 Task: Find connections with filter location Karlstadt with filter topic #mentorshipwith filter profile language Spanish with filter current company Jubilant Ingrevia Limited with filter school United Institute Of Management with filter industry Education Administration Programs with filter service category Market Research with filter keywords title Skin Care Specialist
Action: Mouse moved to (504, 69)
Screenshot: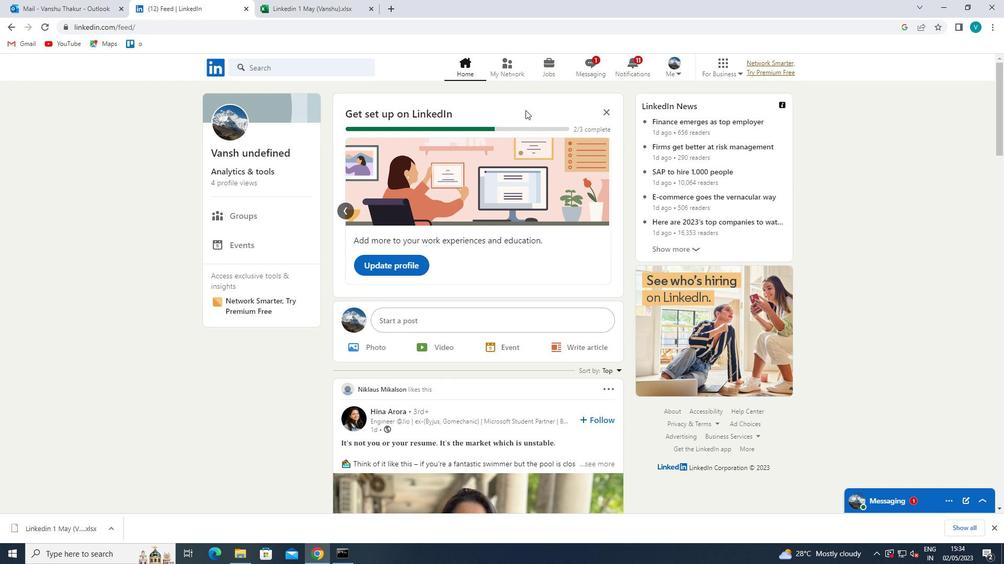 
Action: Mouse pressed left at (504, 69)
Screenshot: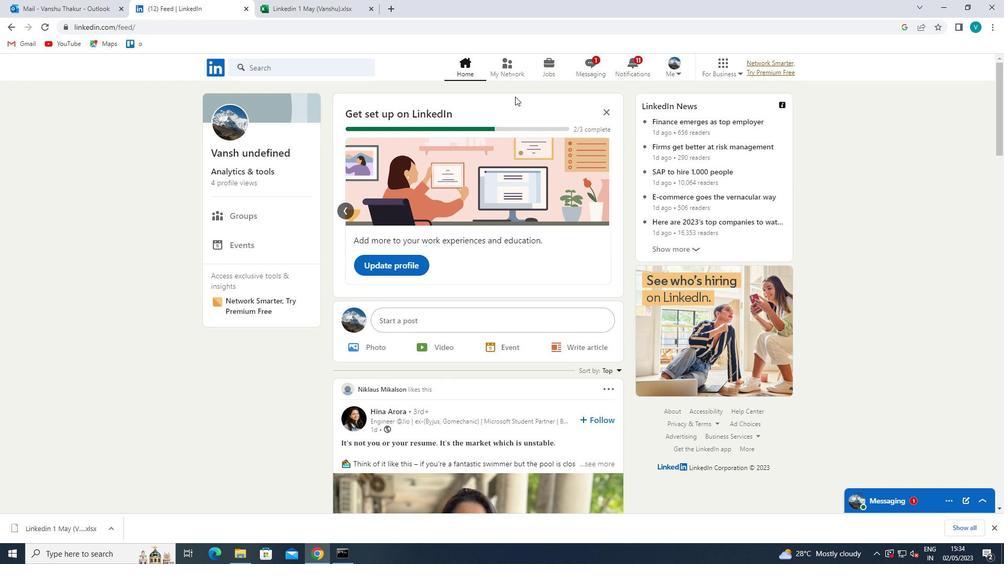 
Action: Mouse moved to (288, 128)
Screenshot: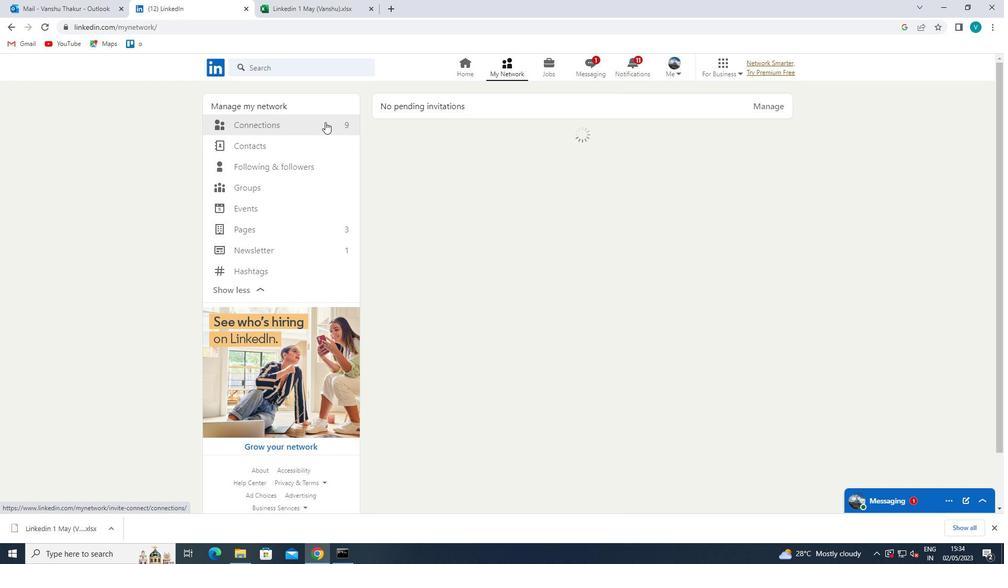 
Action: Mouse pressed left at (288, 128)
Screenshot: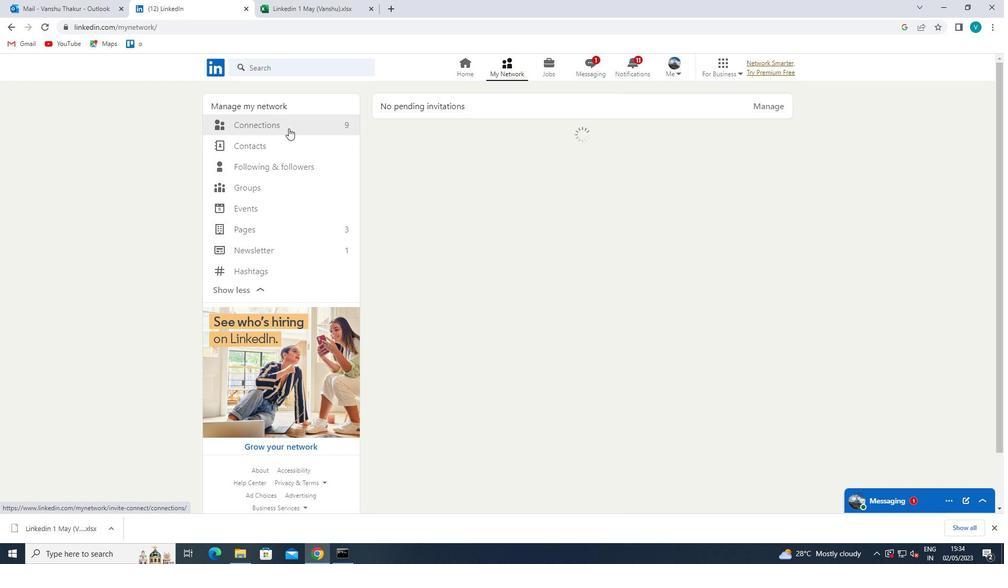 
Action: Mouse moved to (563, 123)
Screenshot: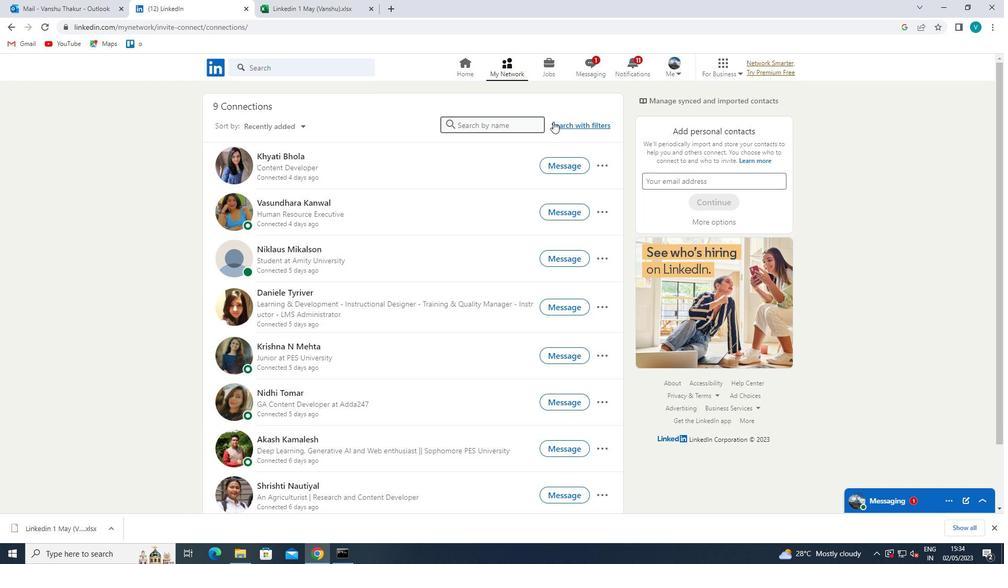 
Action: Mouse pressed left at (563, 123)
Screenshot: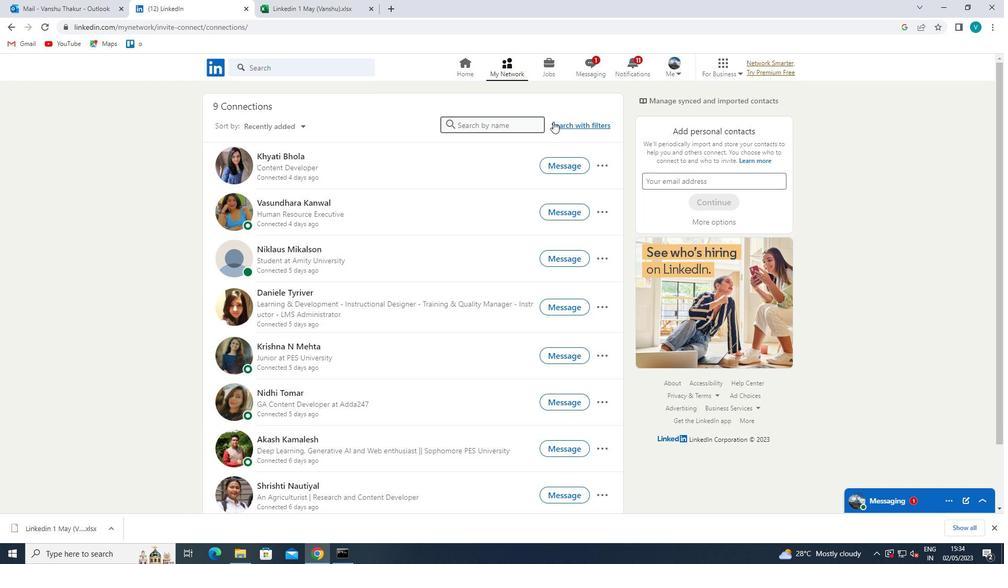 
Action: Mouse moved to (501, 99)
Screenshot: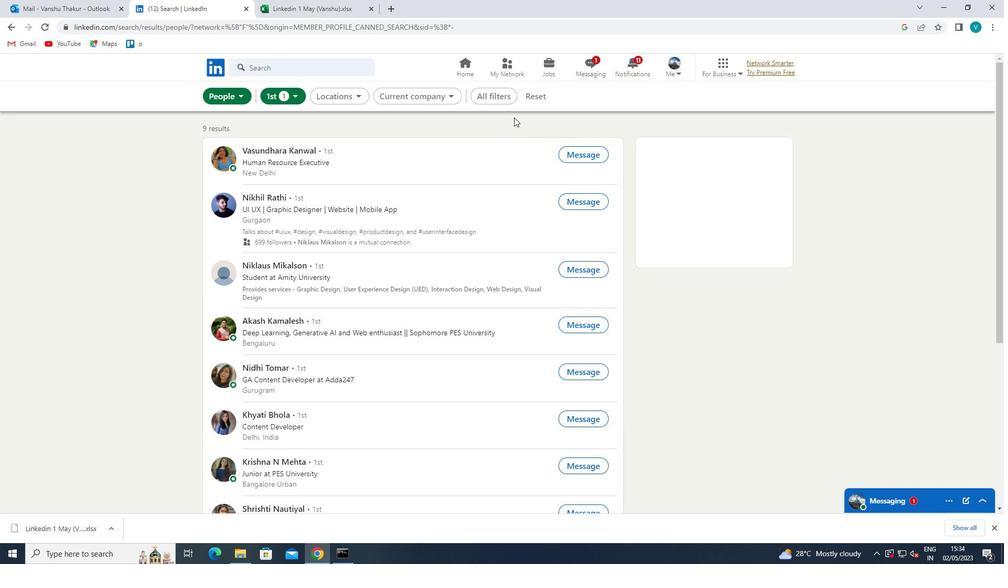 
Action: Mouse pressed left at (501, 99)
Screenshot: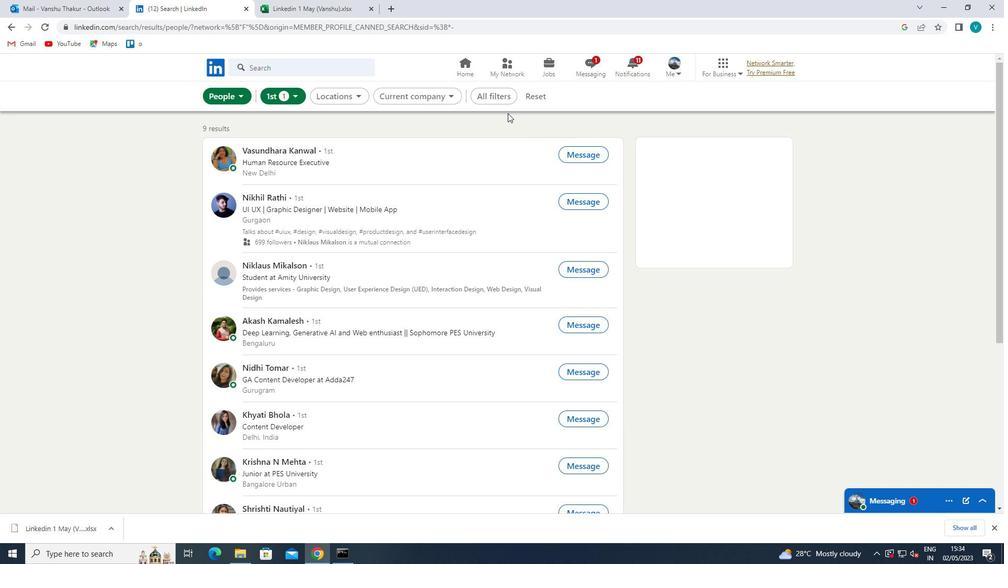 
Action: Mouse moved to (854, 242)
Screenshot: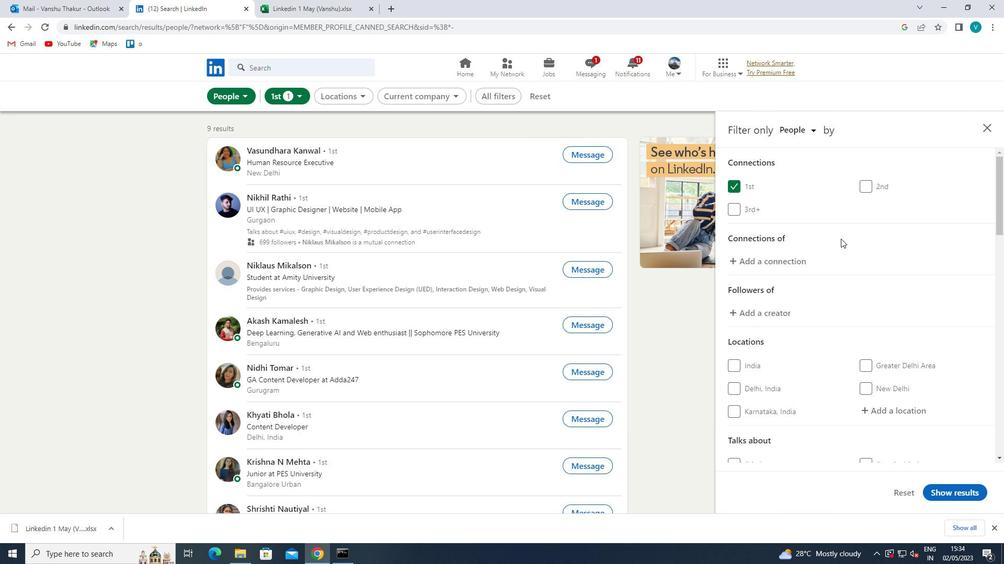 
Action: Mouse scrolled (854, 242) with delta (0, 0)
Screenshot: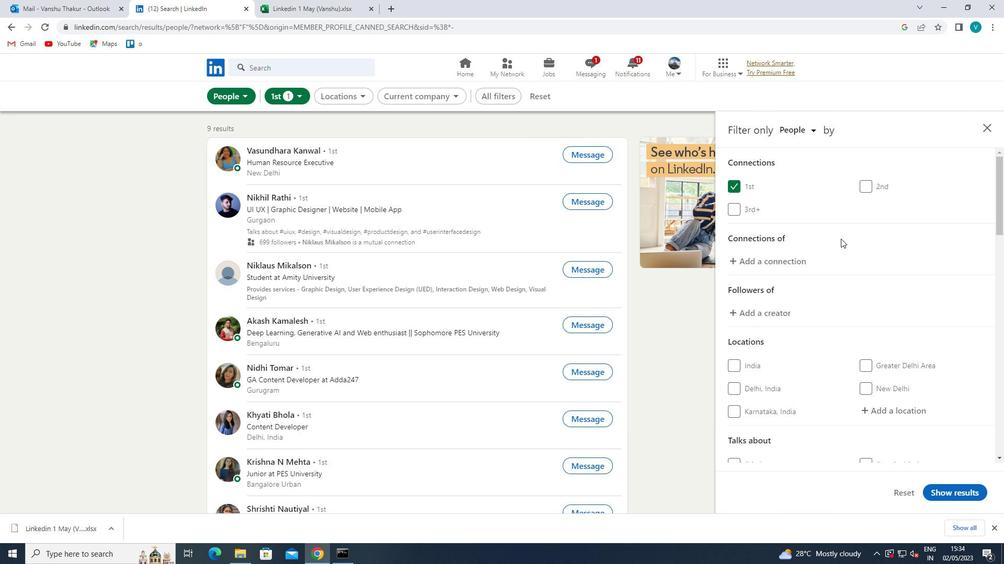 
Action: Mouse moved to (855, 243)
Screenshot: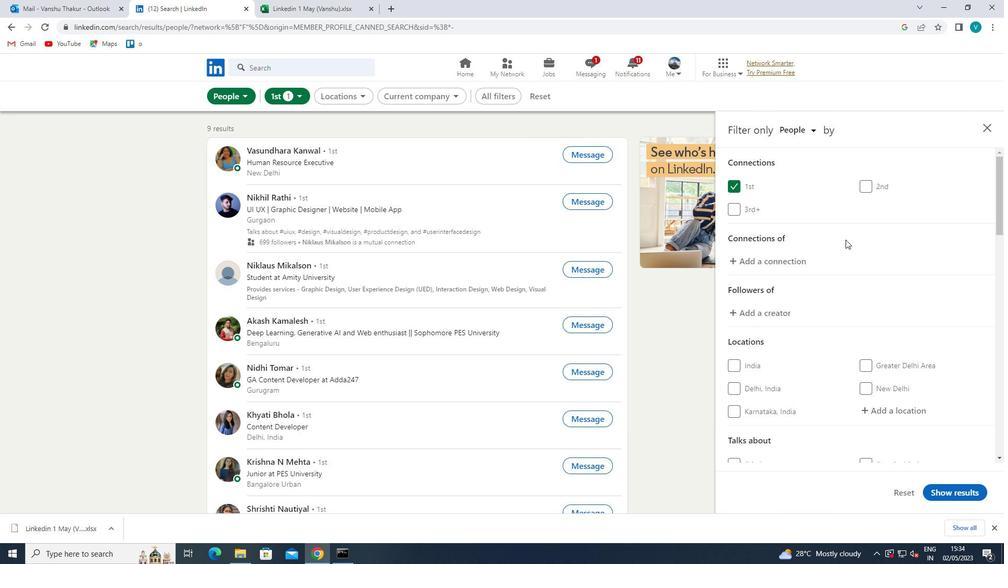 
Action: Mouse scrolled (855, 242) with delta (0, 0)
Screenshot: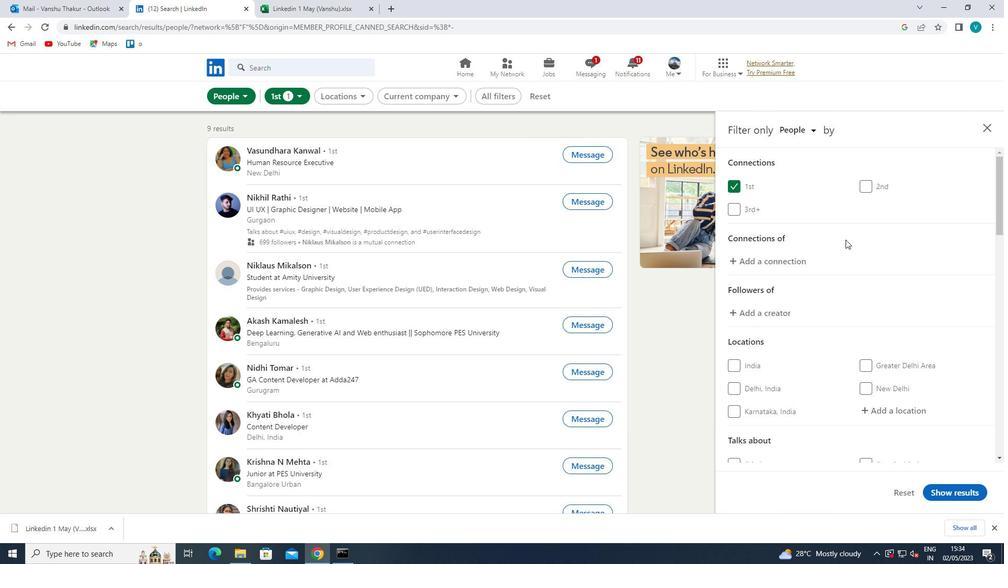 
Action: Mouse moved to (889, 309)
Screenshot: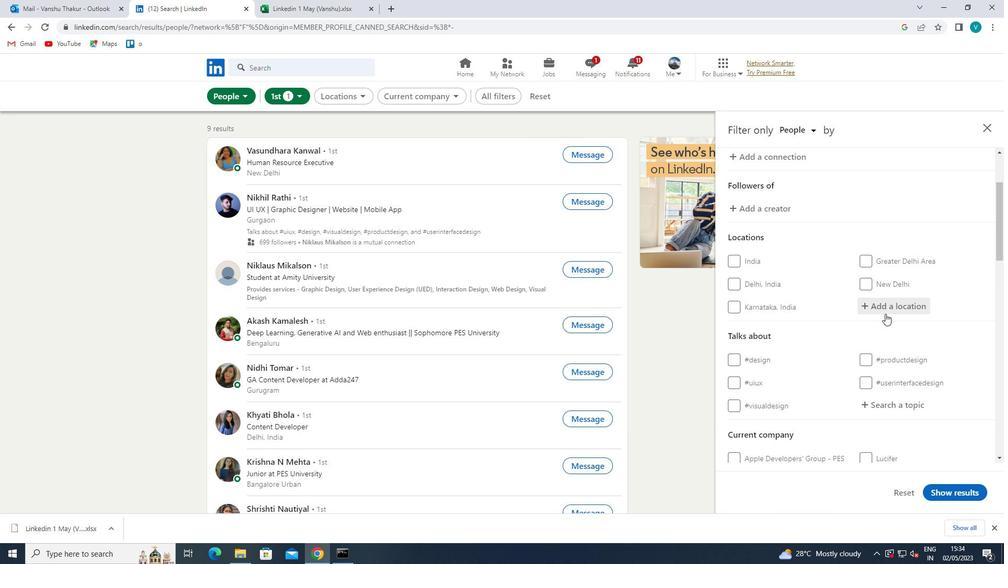 
Action: Mouse pressed left at (889, 309)
Screenshot: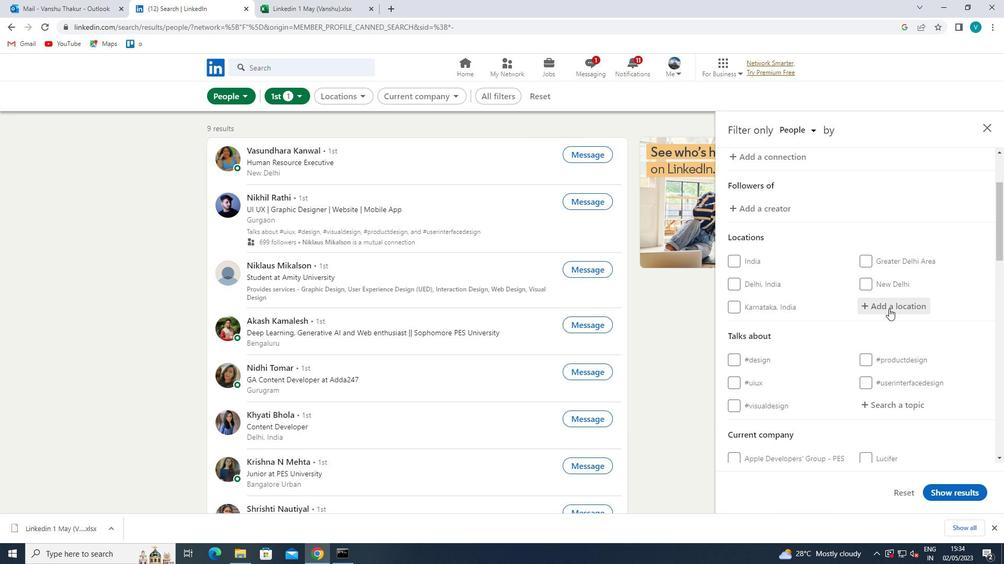 
Action: Mouse moved to (687, 249)
Screenshot: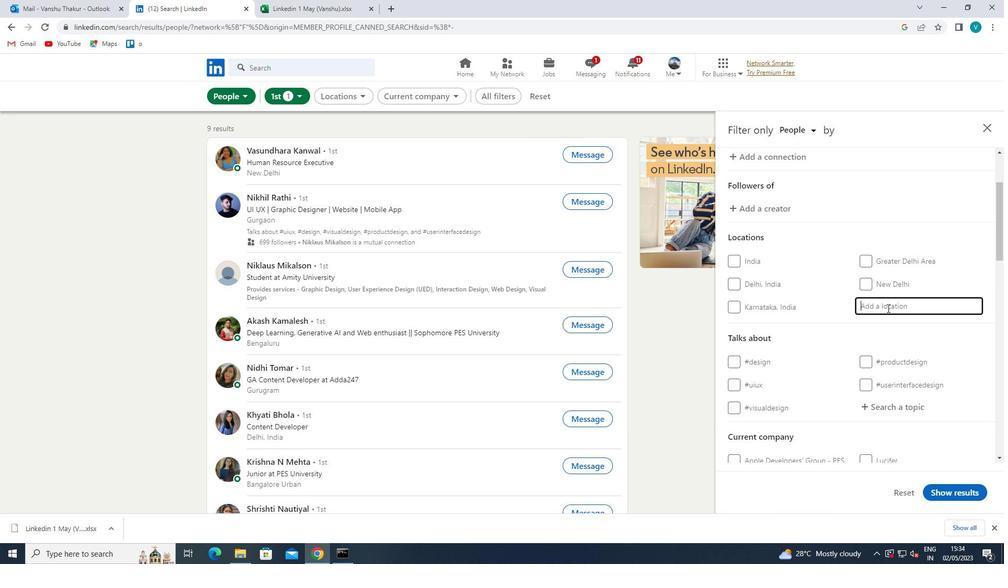 
Action: Key pressed <Key.shift>KARLSTADT
Screenshot: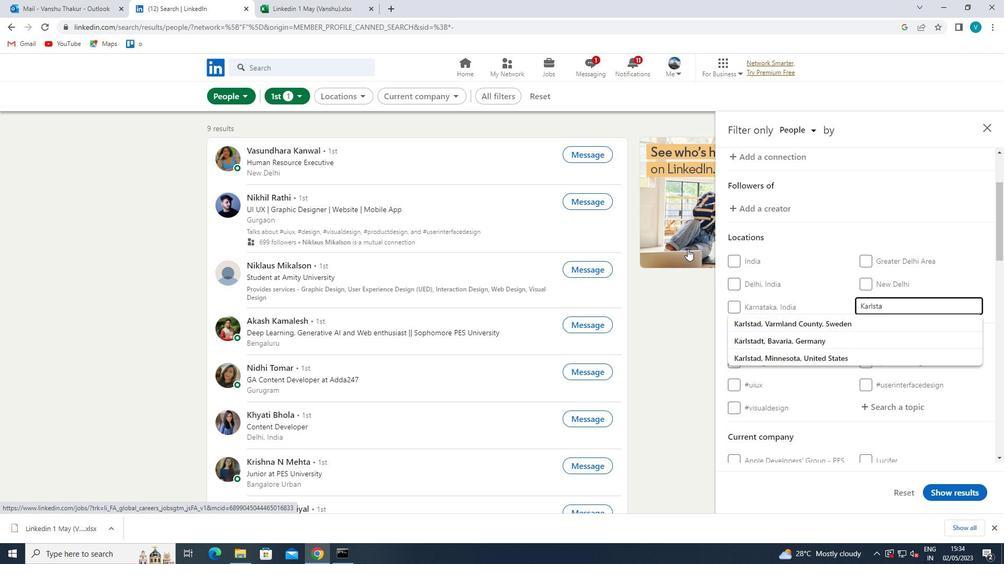 
Action: Mouse moved to (775, 316)
Screenshot: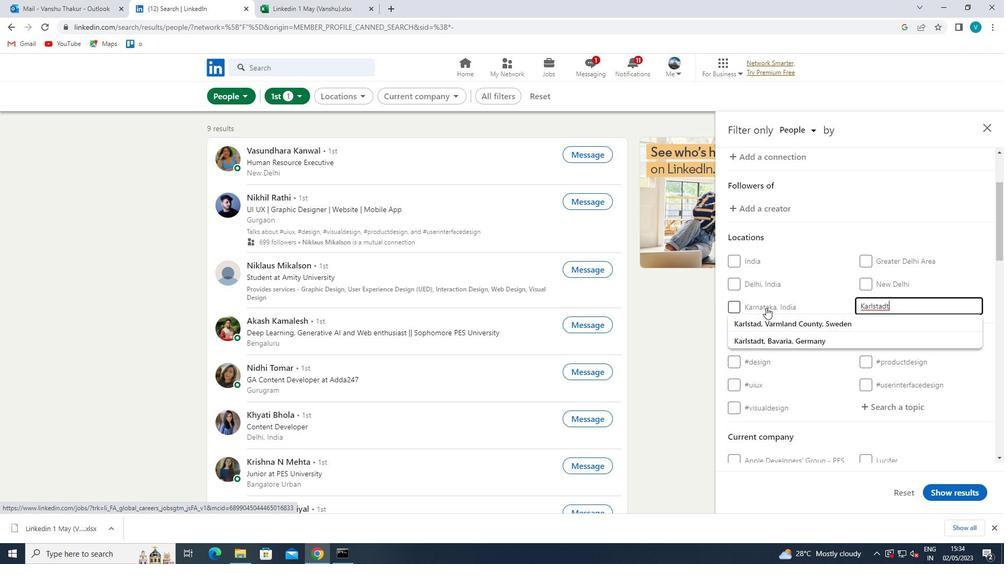 
Action: Mouse pressed left at (775, 316)
Screenshot: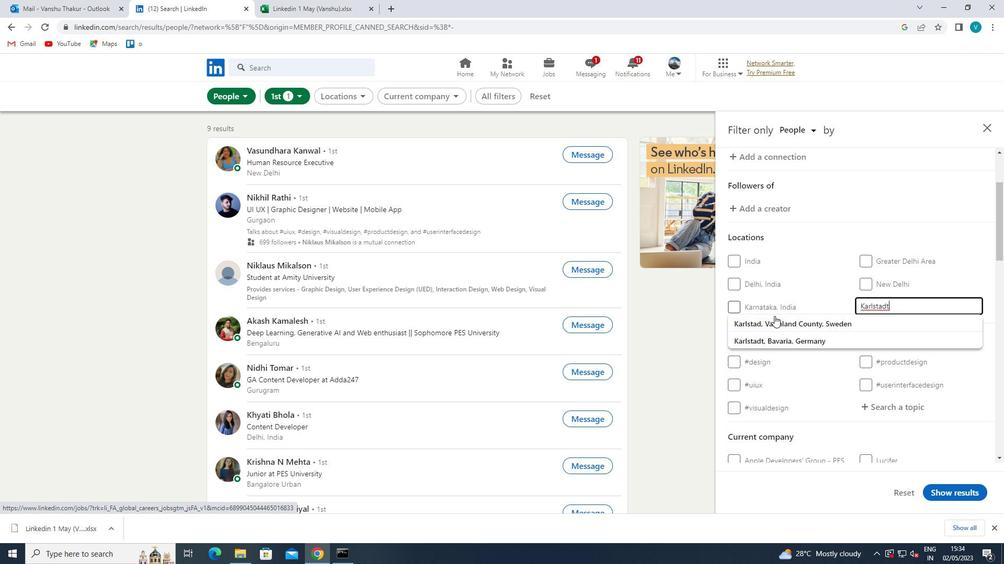 
Action: Mouse moved to (780, 320)
Screenshot: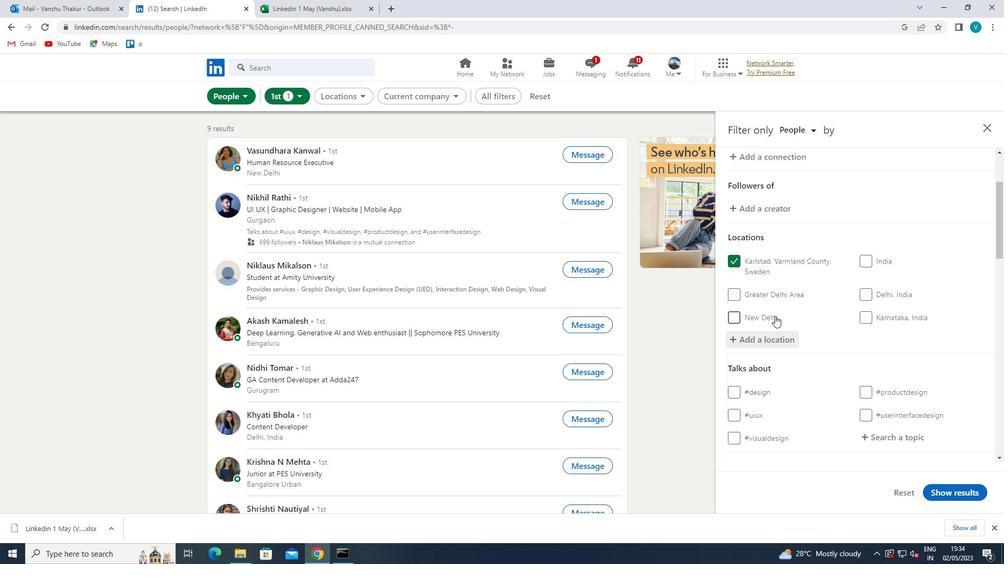 
Action: Mouse scrolled (780, 319) with delta (0, 0)
Screenshot: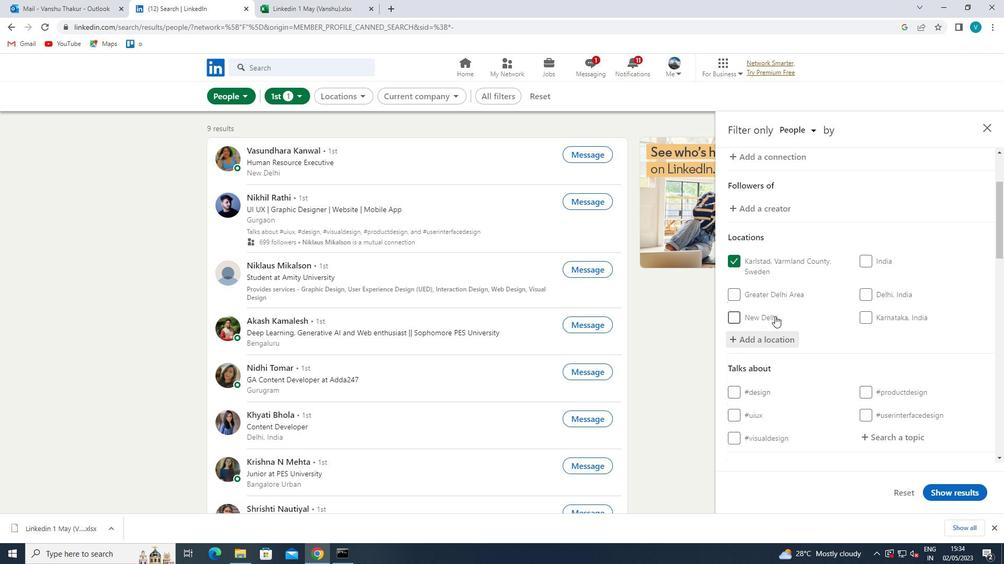 
Action: Mouse moved to (783, 322)
Screenshot: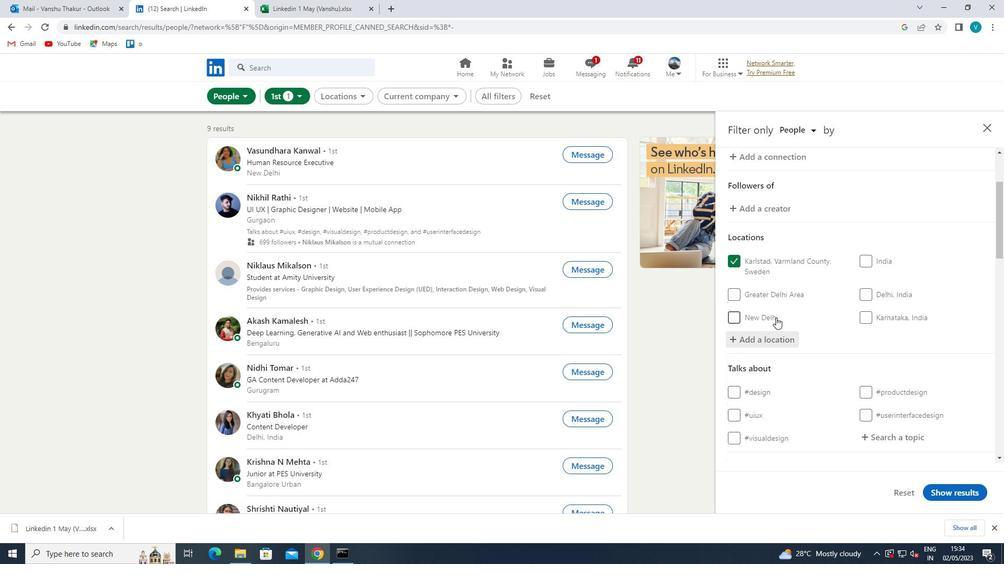 
Action: Mouse scrolled (783, 321) with delta (0, 0)
Screenshot: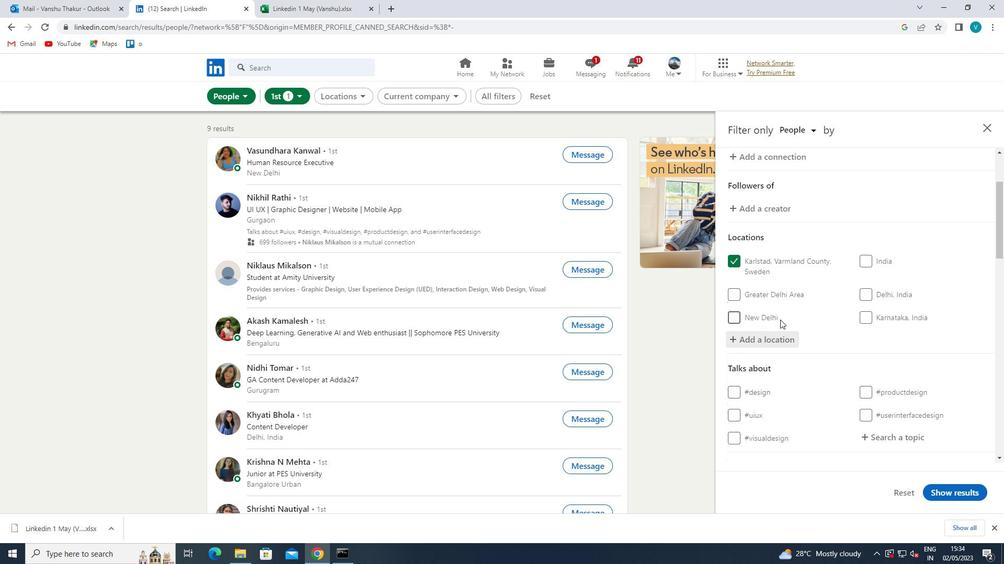 
Action: Mouse moved to (891, 336)
Screenshot: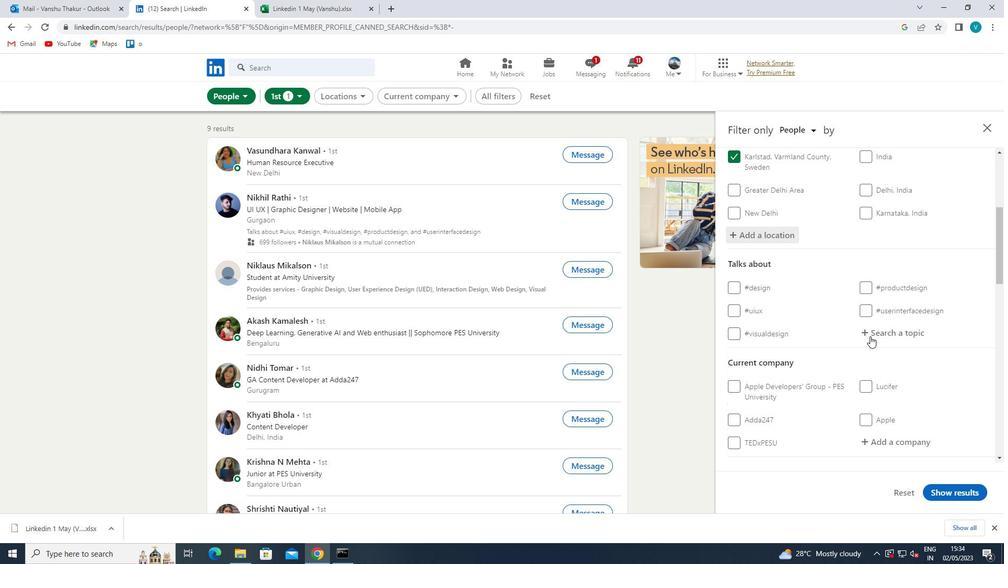 
Action: Mouse pressed left at (891, 336)
Screenshot: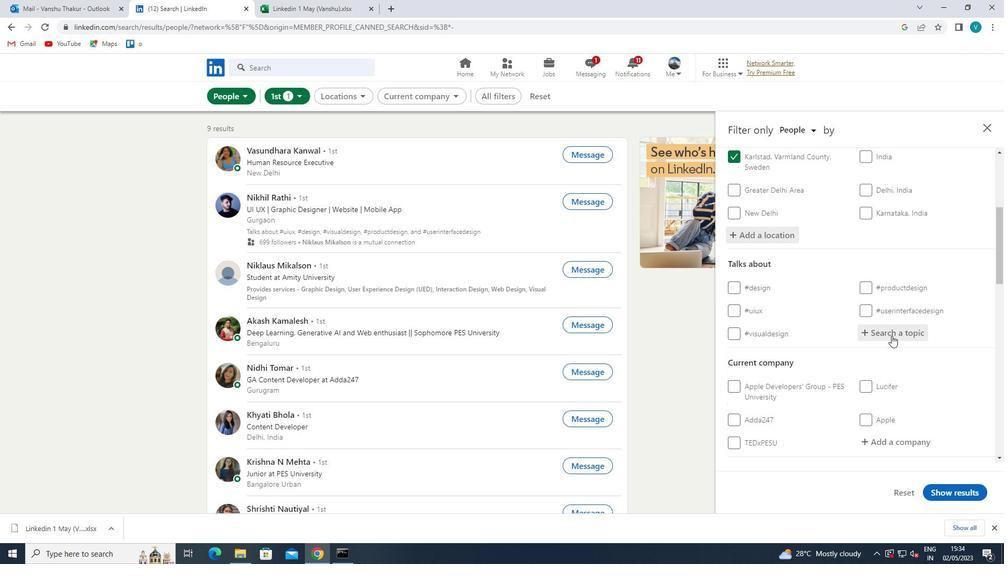 
Action: Mouse moved to (764, 263)
Screenshot: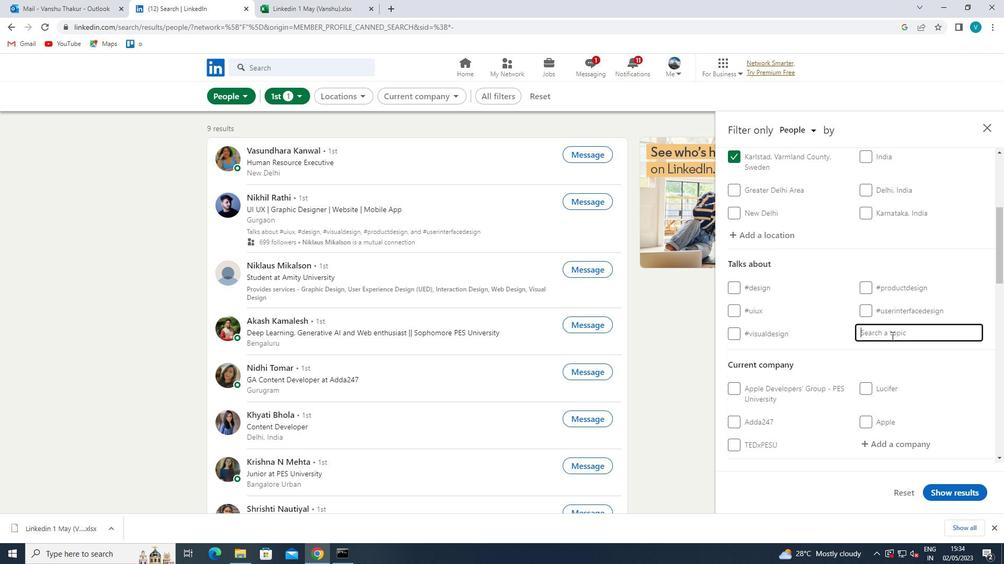
Action: Key pressed MENTOR
Screenshot: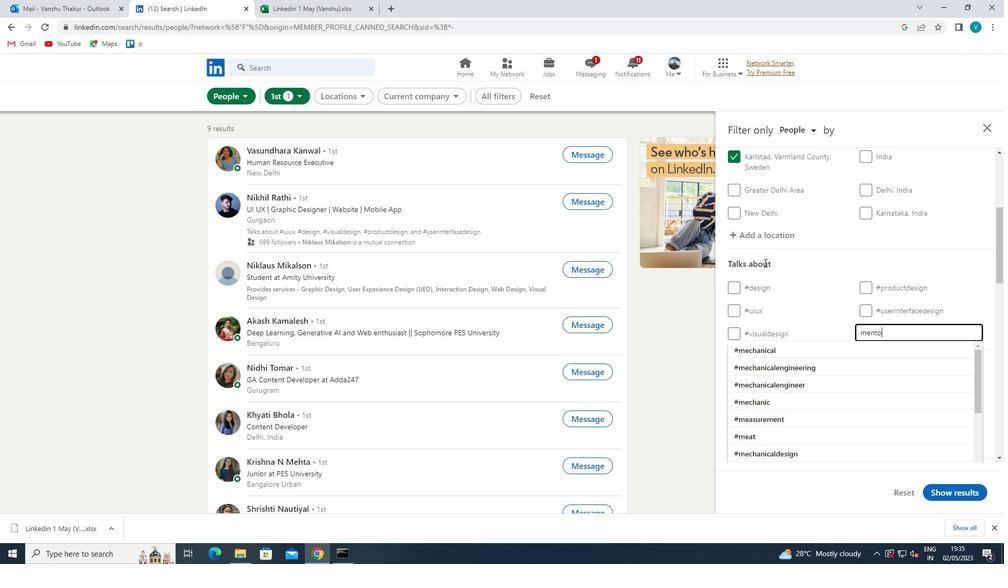 
Action: Mouse moved to (801, 366)
Screenshot: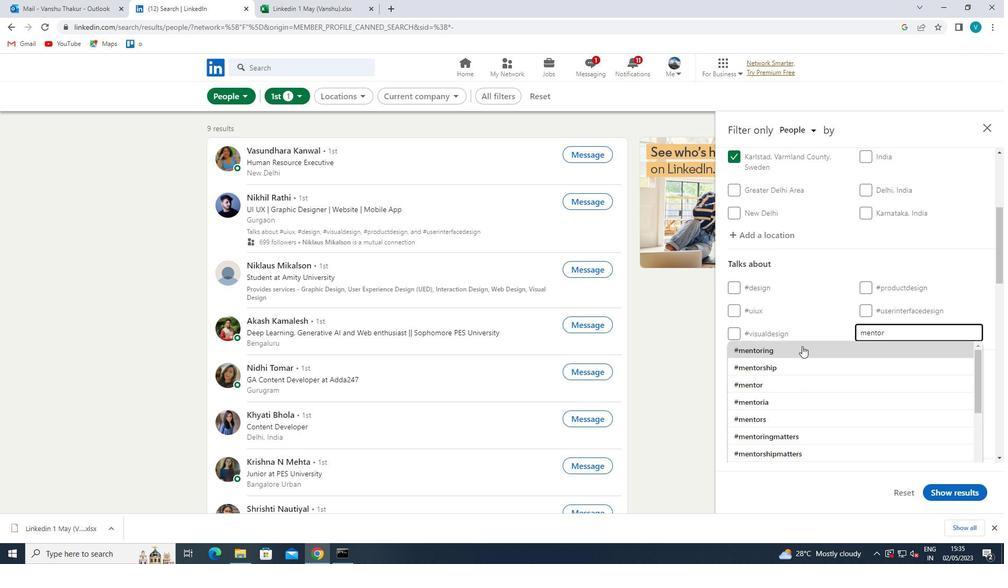 
Action: Mouse pressed left at (801, 366)
Screenshot: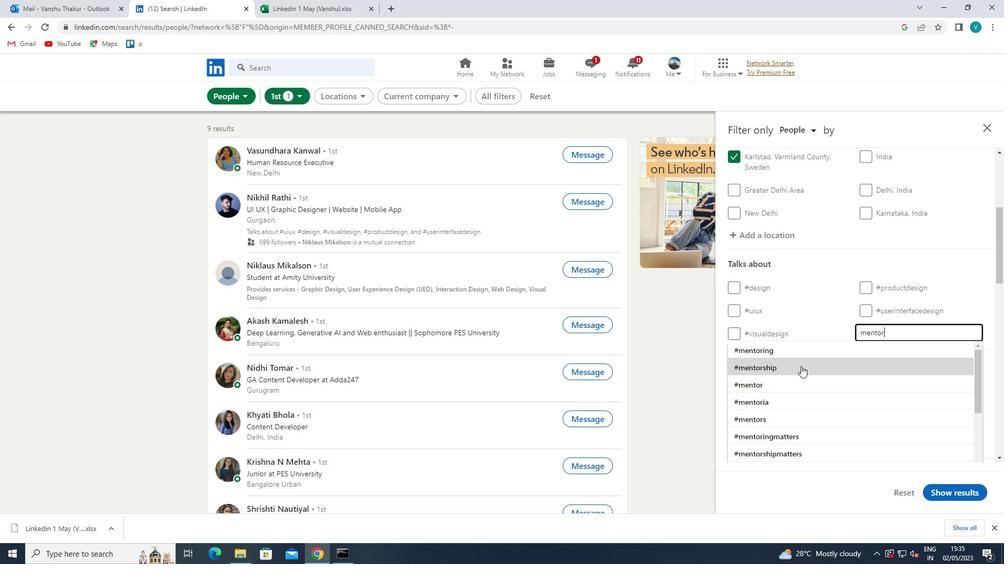 
Action: Mouse moved to (845, 342)
Screenshot: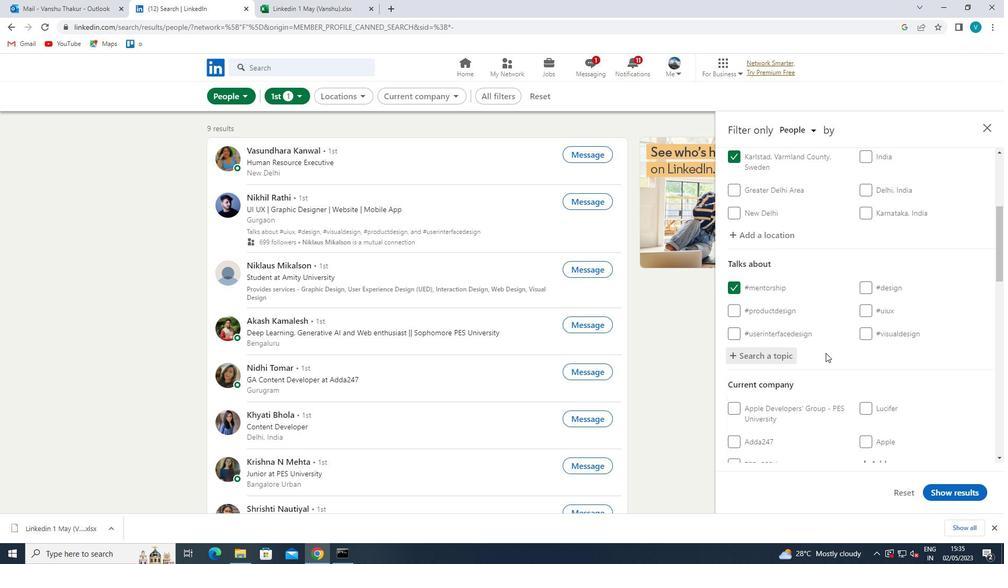 
Action: Mouse scrolled (845, 341) with delta (0, 0)
Screenshot: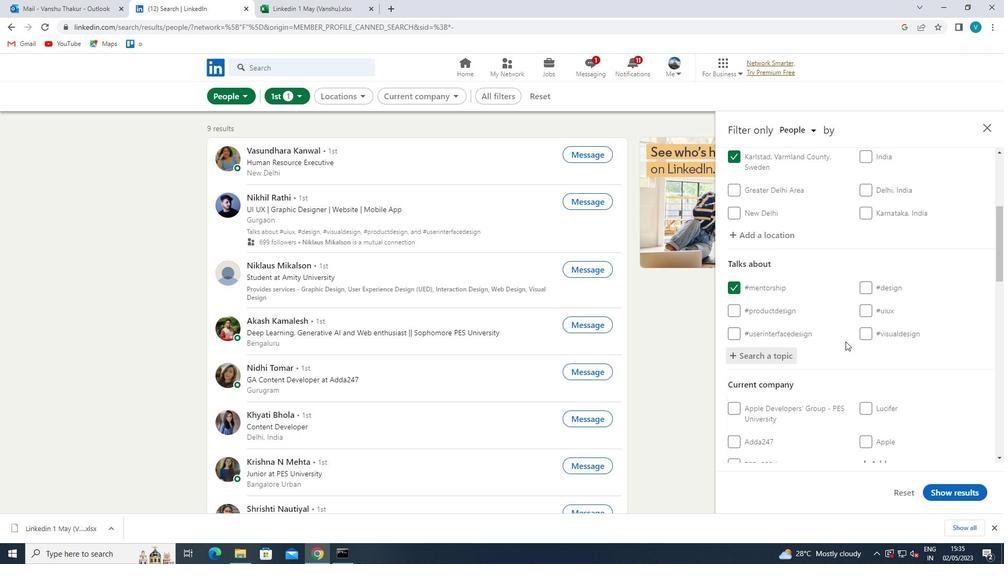
Action: Mouse scrolled (845, 341) with delta (0, 0)
Screenshot: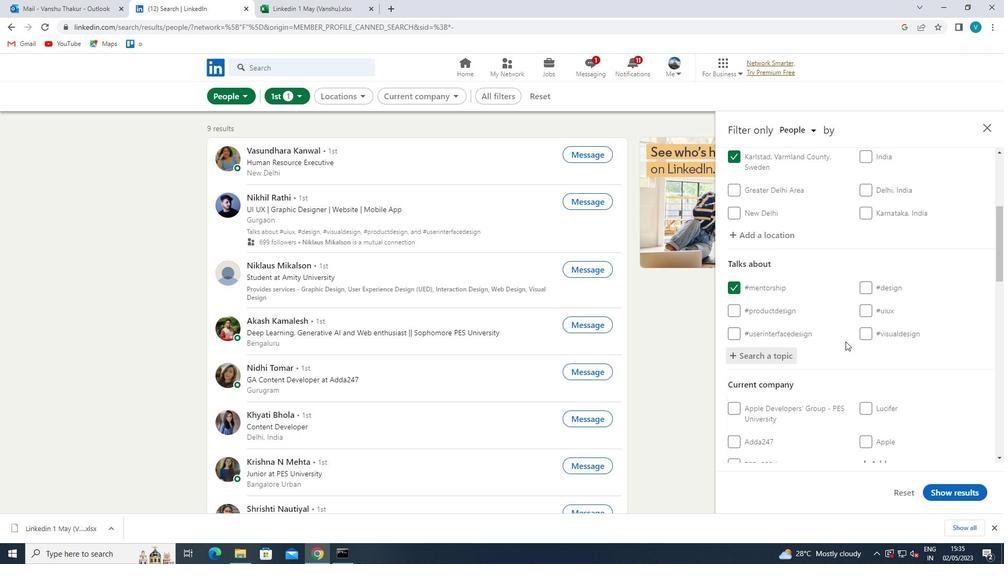 
Action: Mouse scrolled (845, 341) with delta (0, 0)
Screenshot: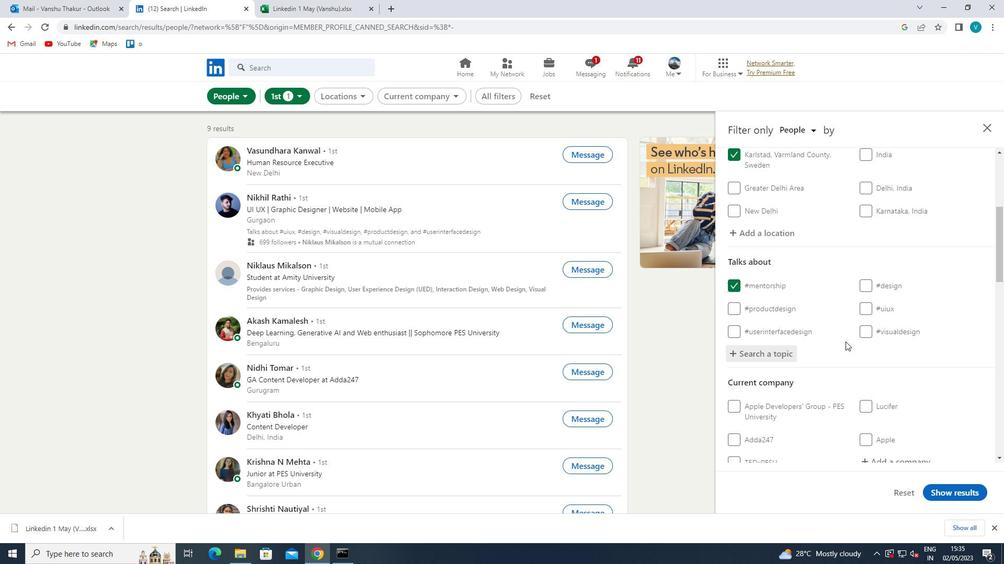 
Action: Mouse moved to (879, 303)
Screenshot: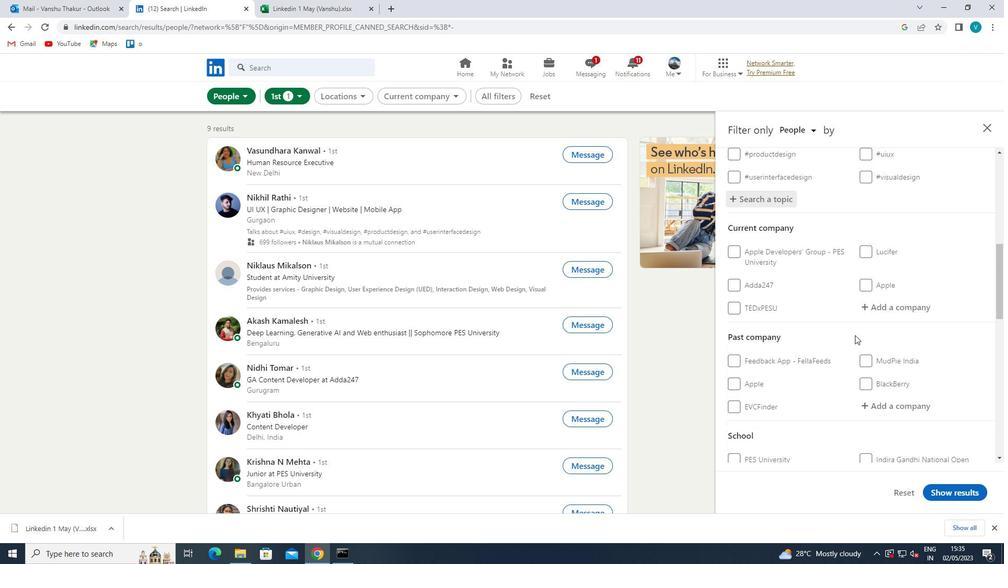
Action: Mouse pressed left at (879, 303)
Screenshot: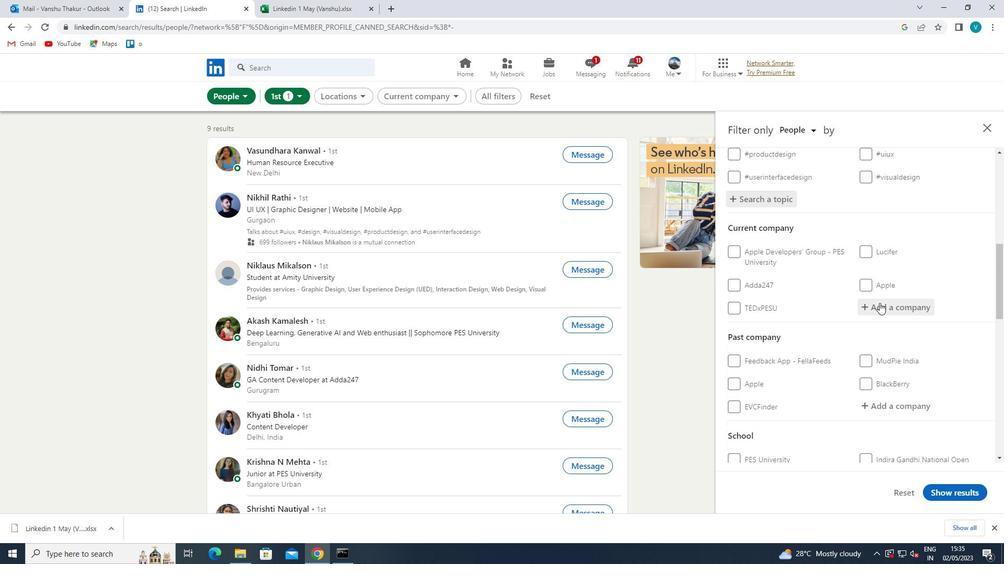 
Action: Mouse moved to (832, 275)
Screenshot: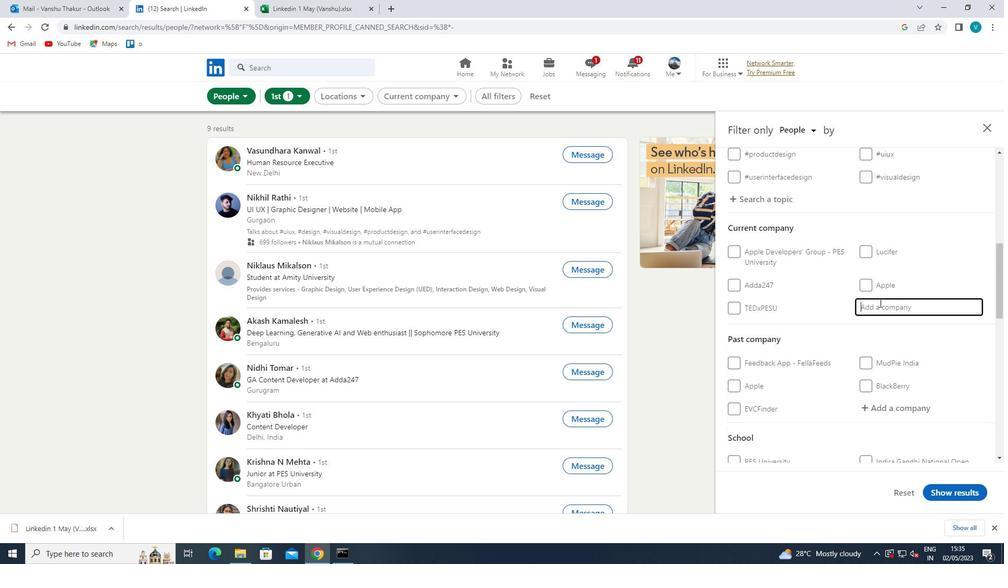 
Action: Key pressed <Key.shift>JUBILANT
Screenshot: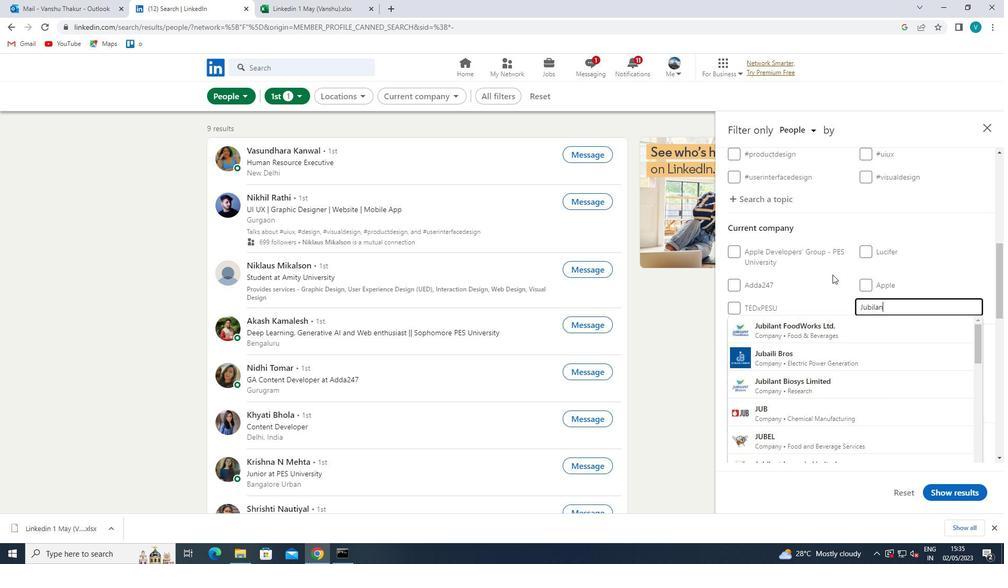 
Action: Mouse moved to (827, 362)
Screenshot: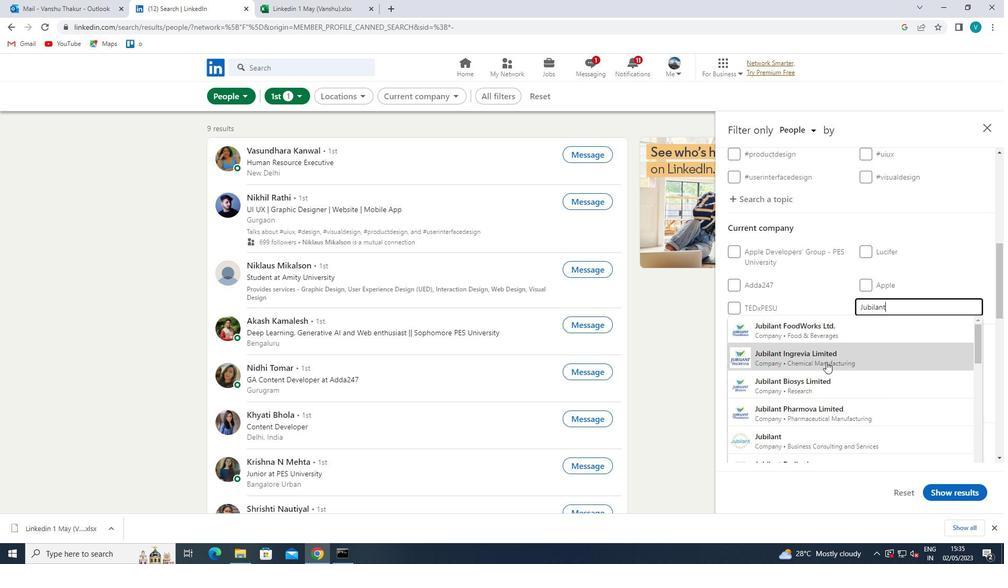 
Action: Mouse pressed left at (827, 362)
Screenshot: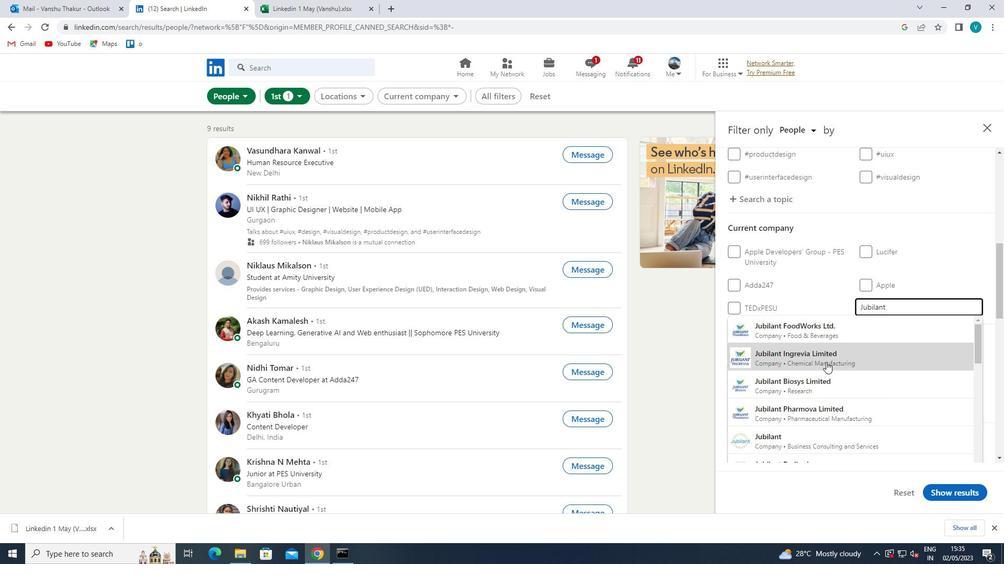 
Action: Mouse moved to (832, 360)
Screenshot: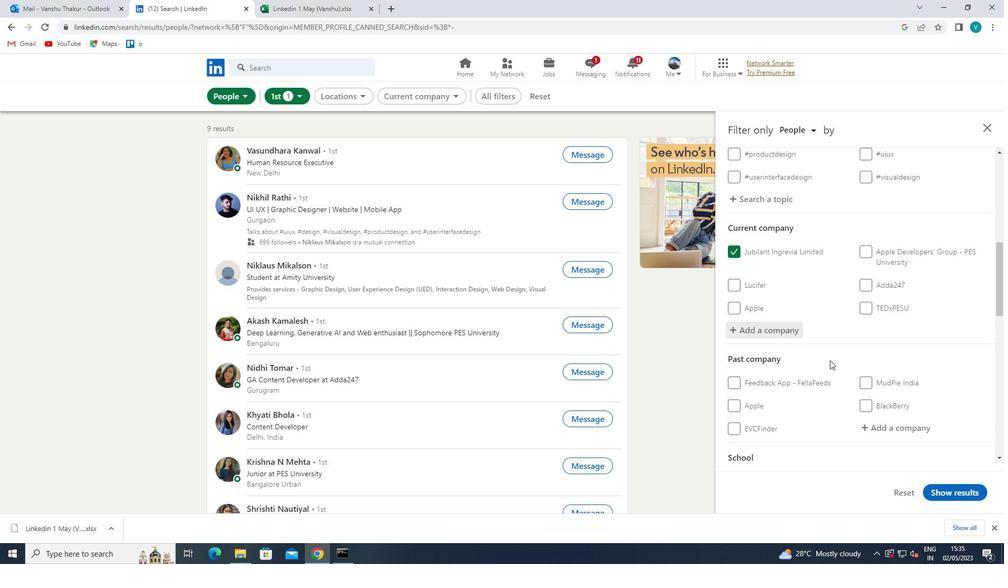 
Action: Mouse scrolled (832, 359) with delta (0, 0)
Screenshot: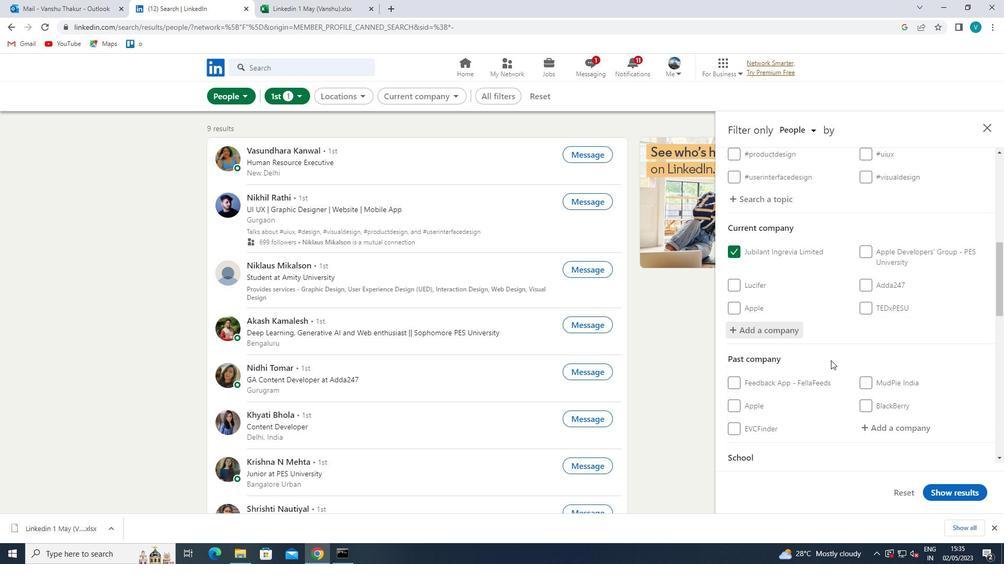 
Action: Mouse scrolled (832, 359) with delta (0, 0)
Screenshot: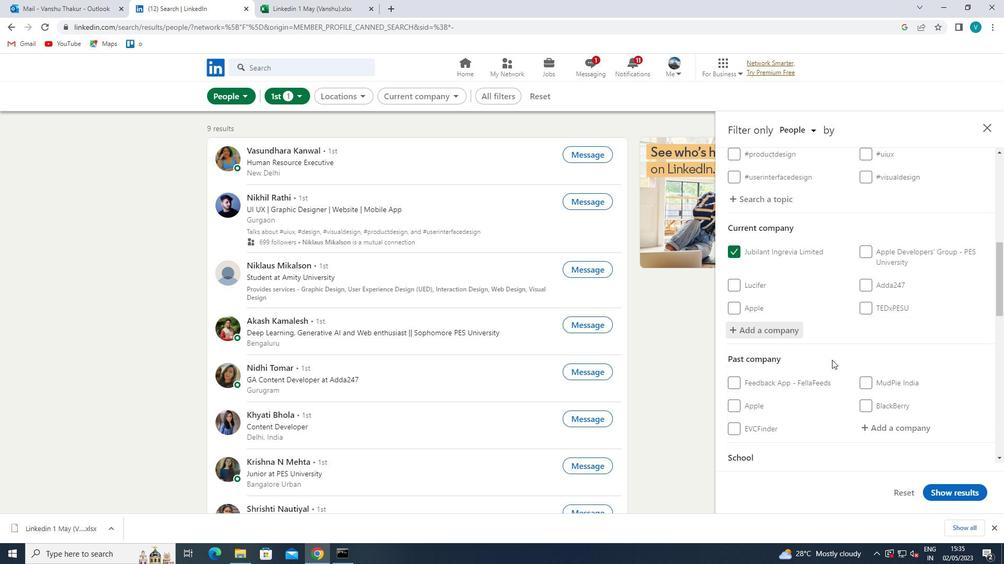 
Action: Mouse scrolled (832, 359) with delta (0, 0)
Screenshot: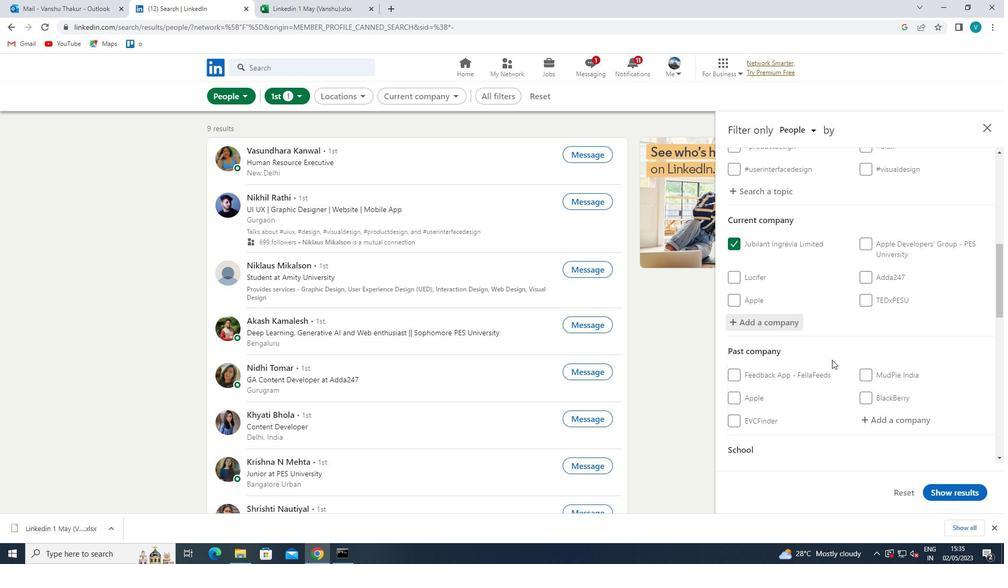 
Action: Mouse moved to (832, 360)
Screenshot: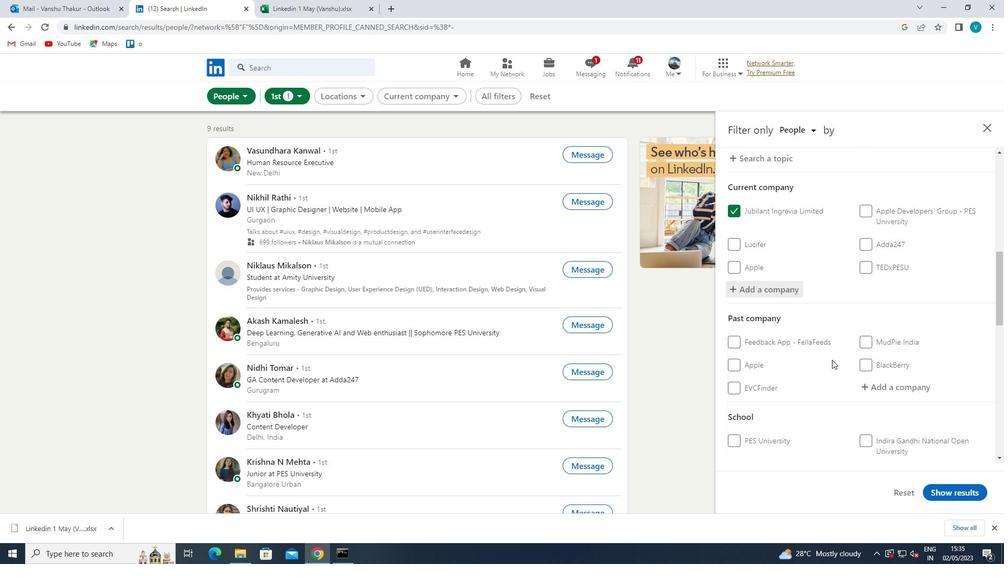 
Action: Mouse scrolled (832, 359) with delta (0, 0)
Screenshot: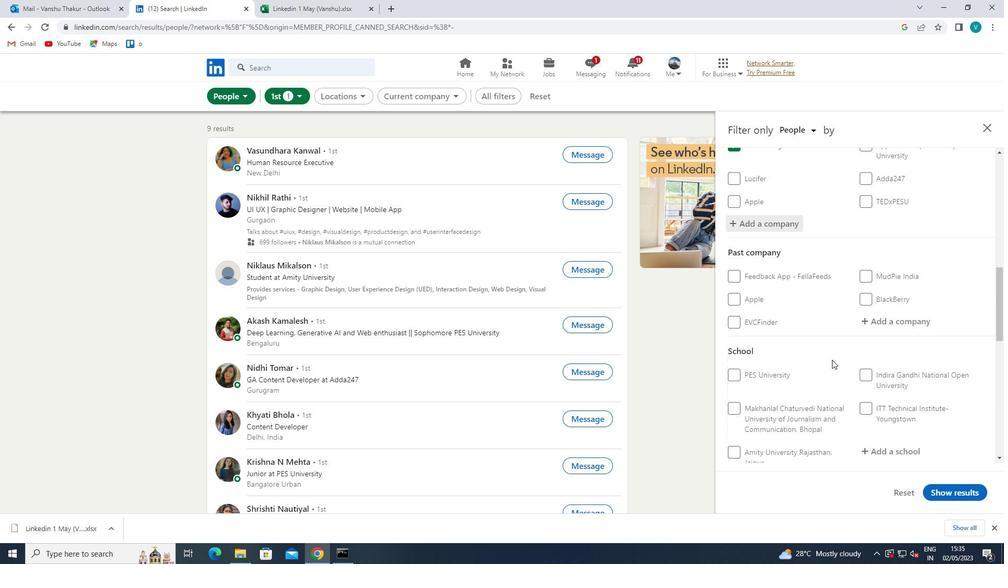 
Action: Mouse scrolled (832, 359) with delta (0, 0)
Screenshot: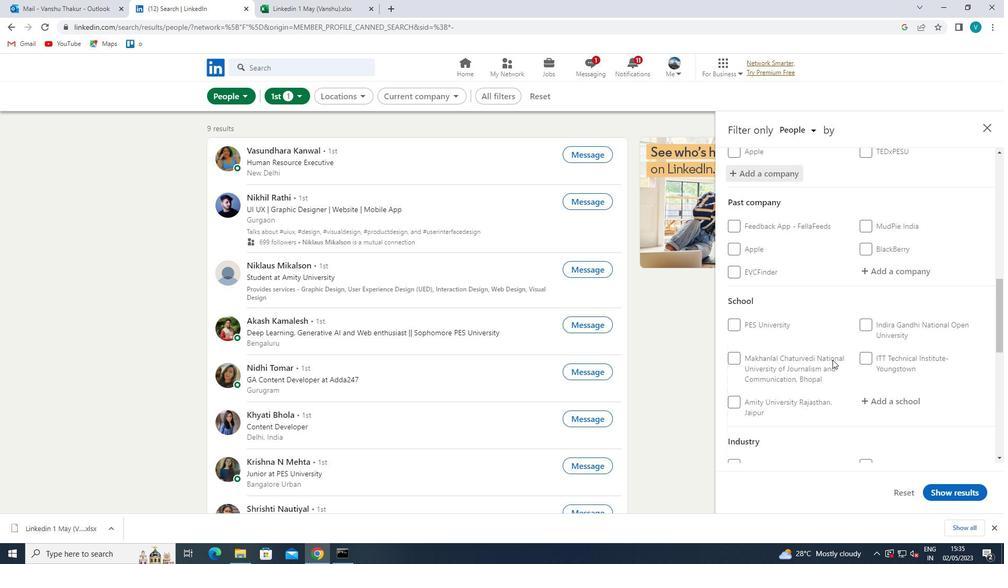 
Action: Mouse moved to (888, 296)
Screenshot: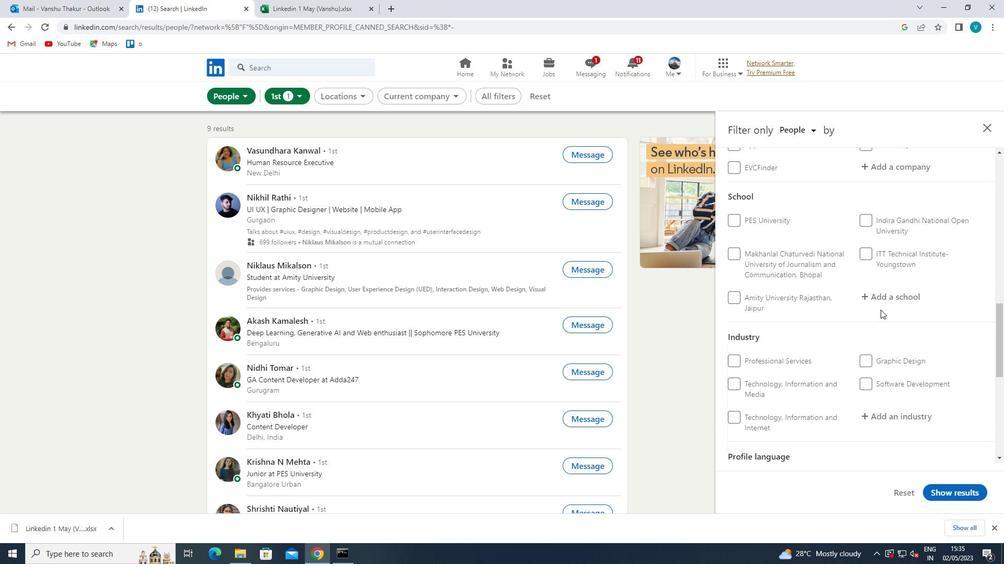 
Action: Mouse pressed left at (888, 296)
Screenshot: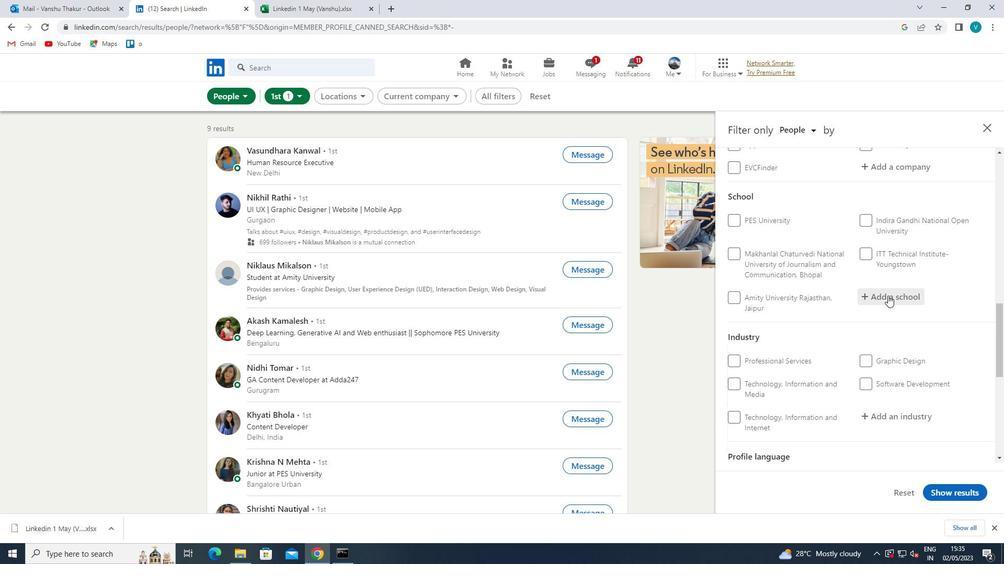 
Action: Key pressed <Key.shift>UNITED<Key.space>
Screenshot: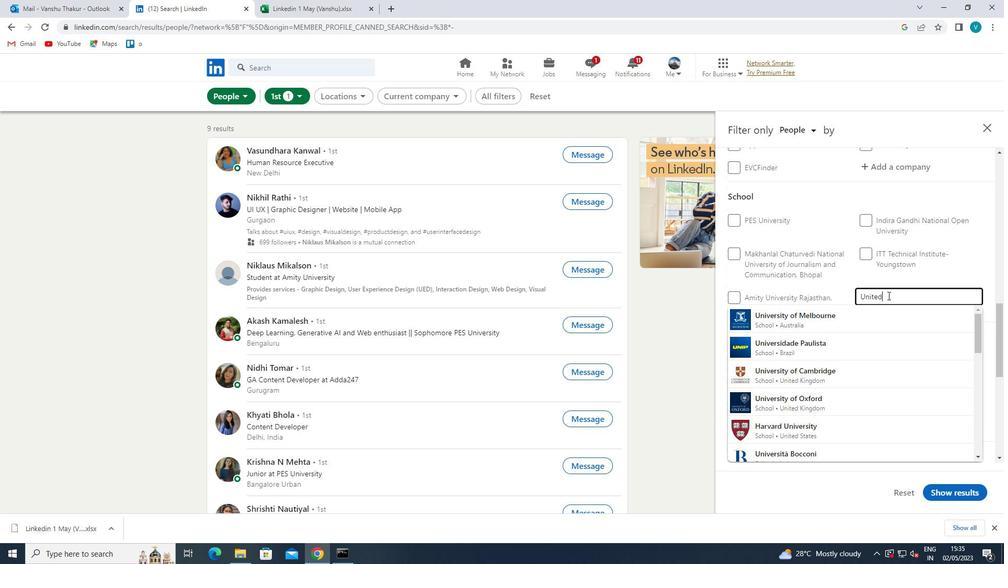 
Action: Mouse moved to (888, 294)
Screenshot: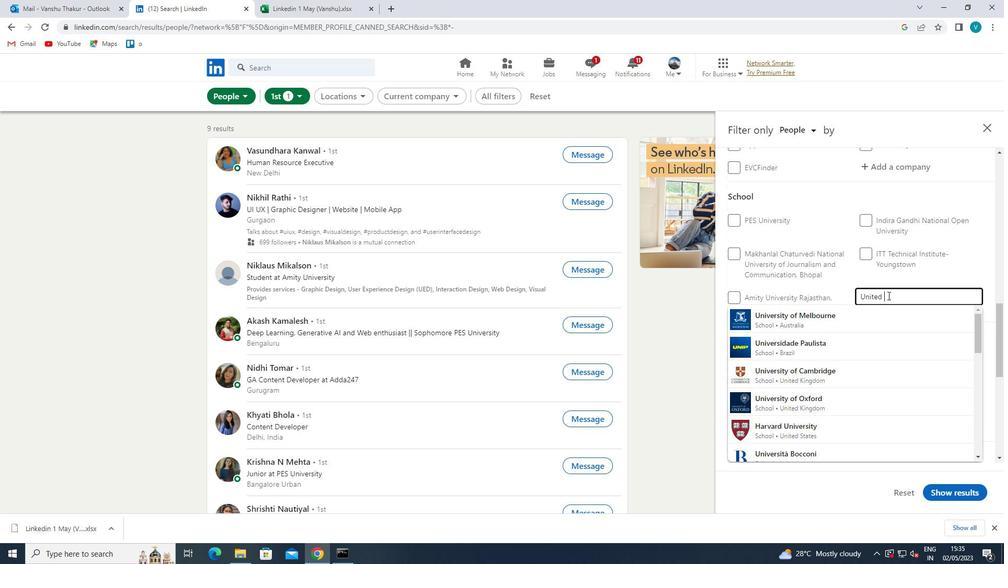 
Action: Key pressed <Key.shift>INS
Screenshot: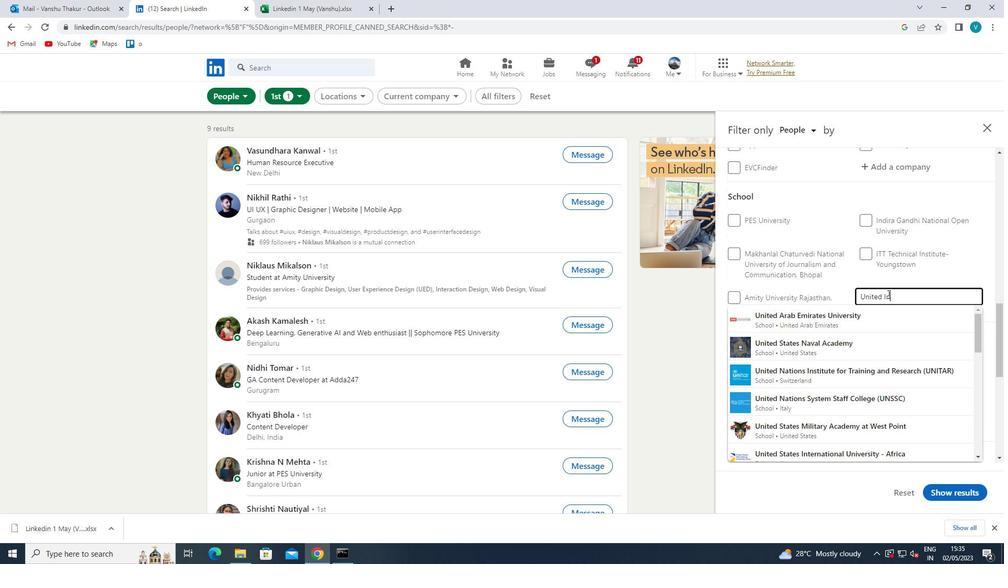 
Action: Mouse moved to (906, 337)
Screenshot: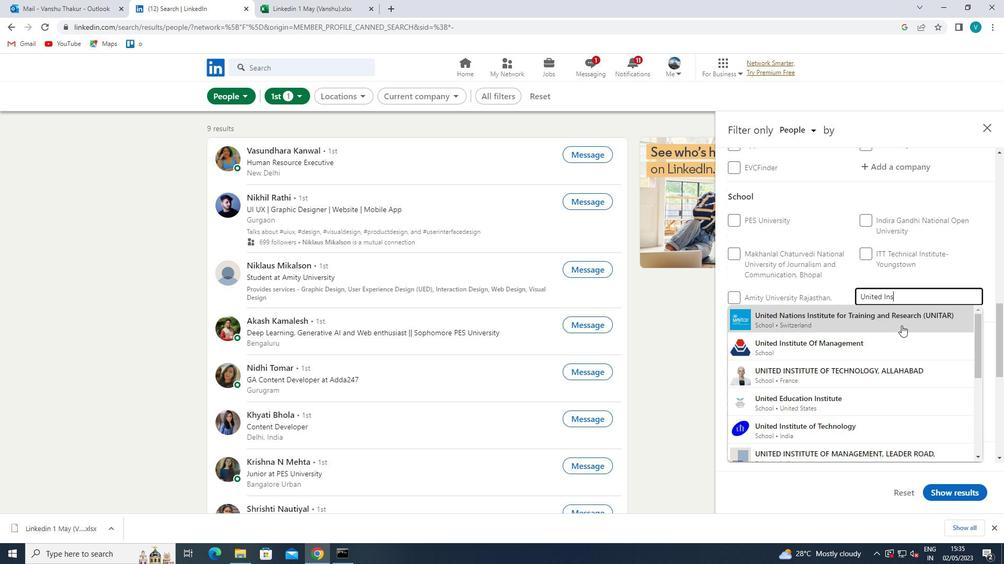 
Action: Mouse pressed left at (906, 337)
Screenshot: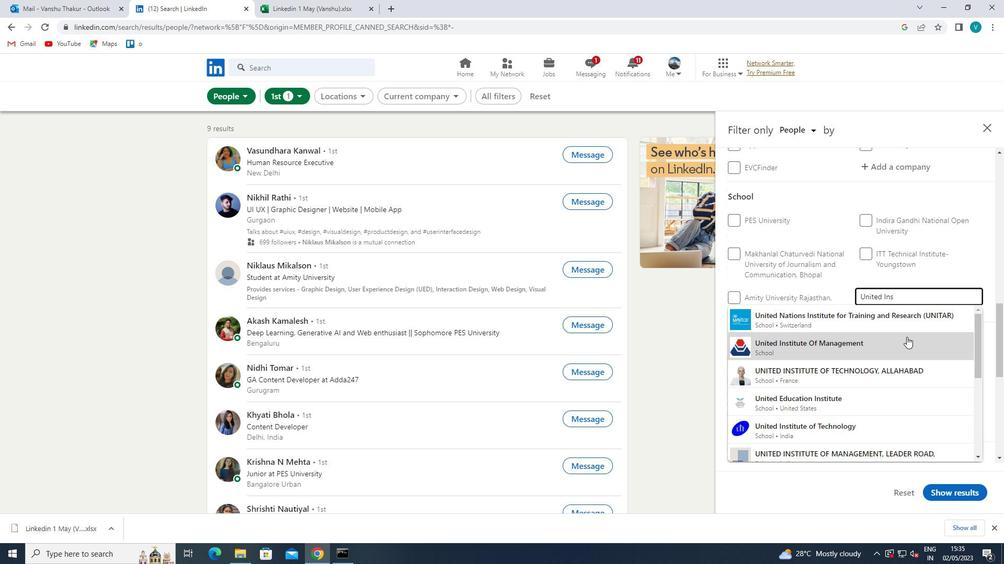 
Action: Mouse moved to (907, 337)
Screenshot: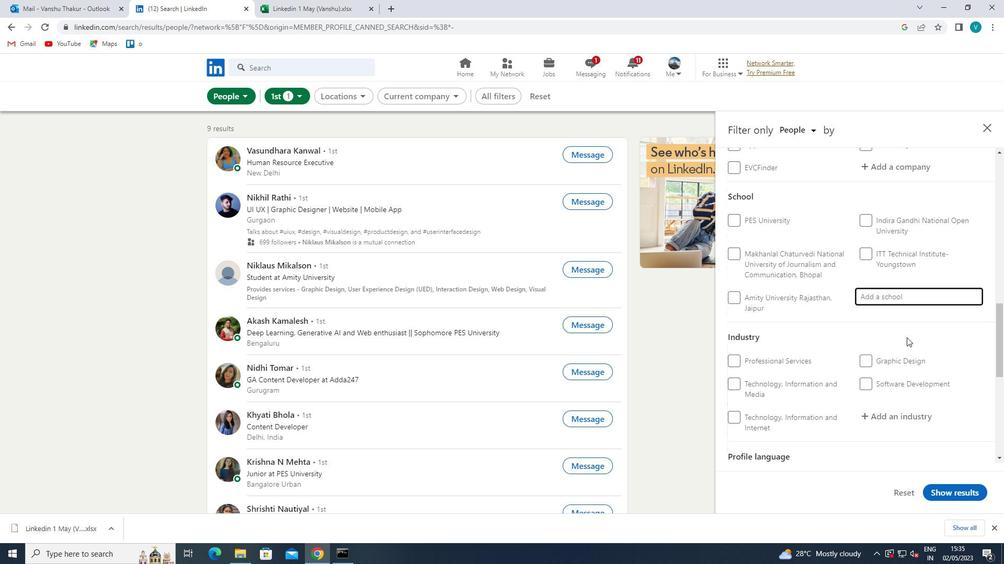 
Action: Mouse scrolled (907, 337) with delta (0, 0)
Screenshot: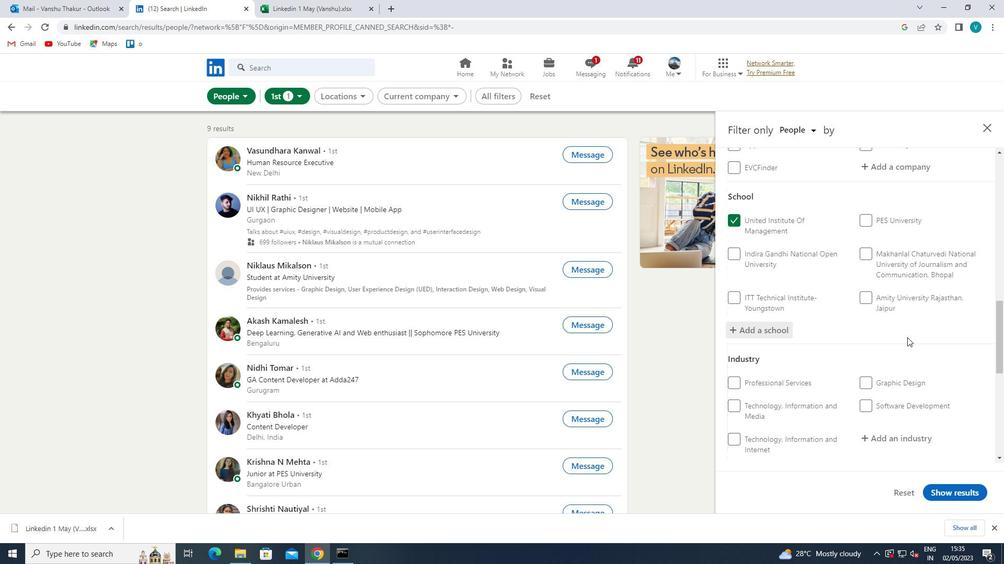 
Action: Mouse scrolled (907, 337) with delta (0, 0)
Screenshot: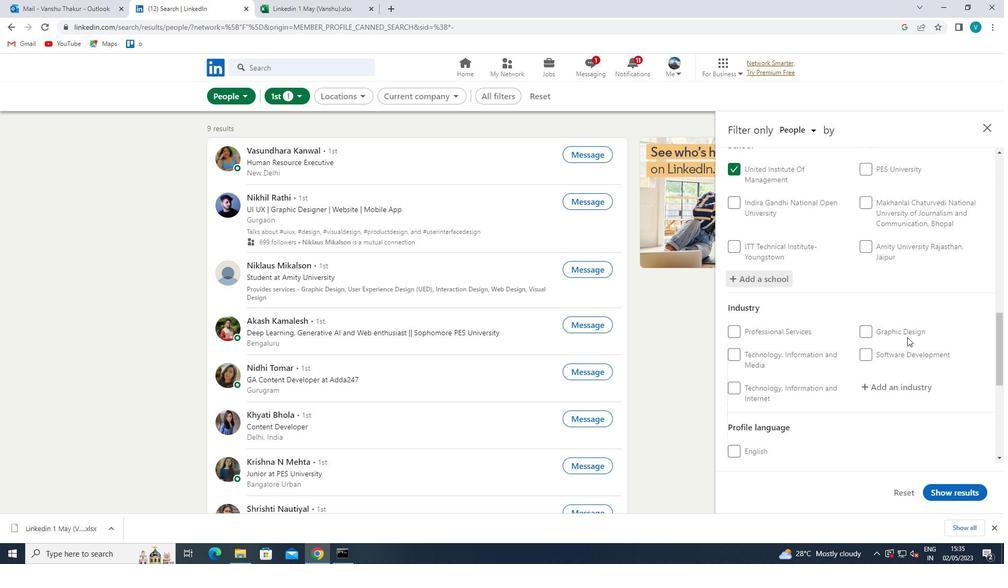 
Action: Mouse scrolled (907, 337) with delta (0, 0)
Screenshot: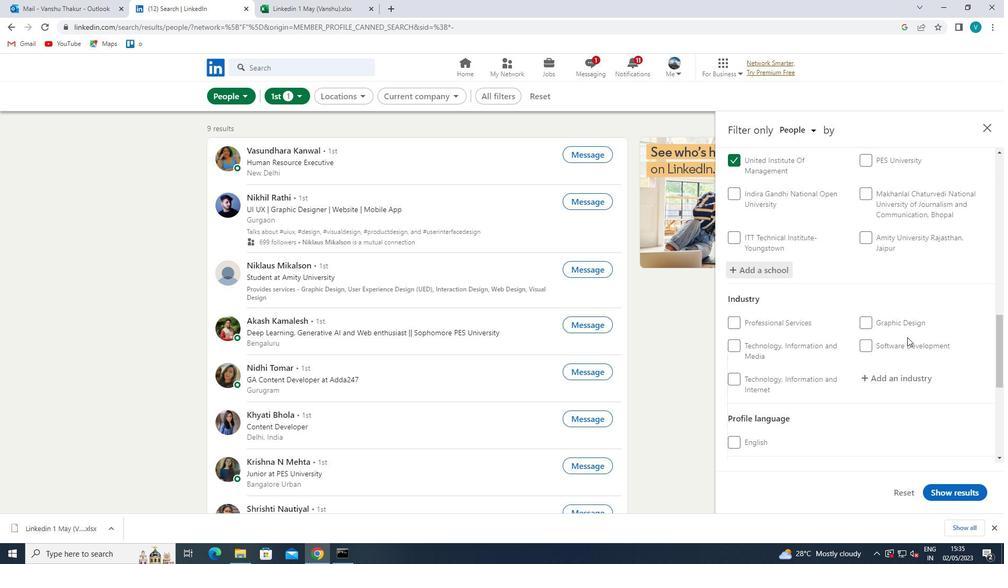 
Action: Mouse moved to (902, 285)
Screenshot: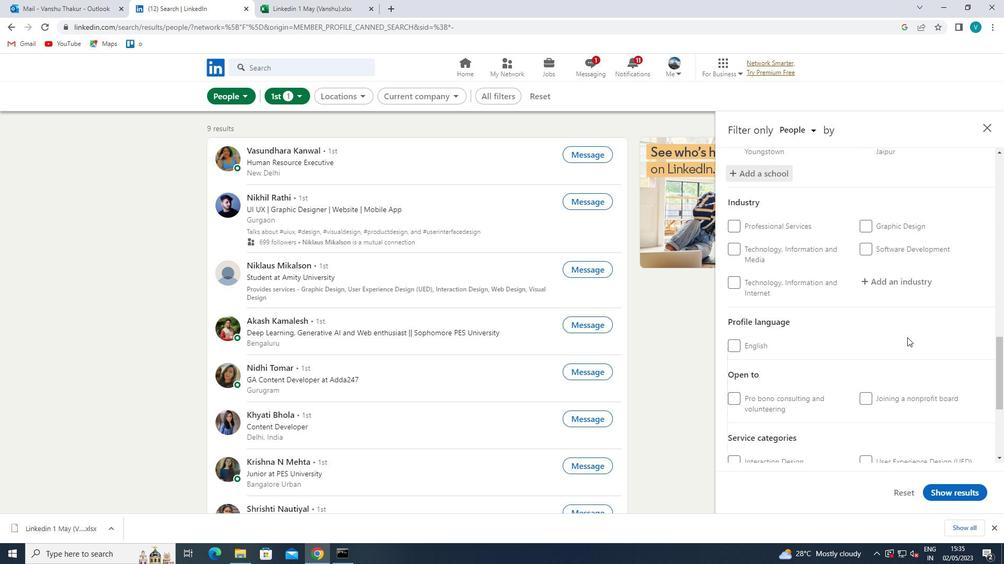 
Action: Mouse pressed left at (902, 285)
Screenshot: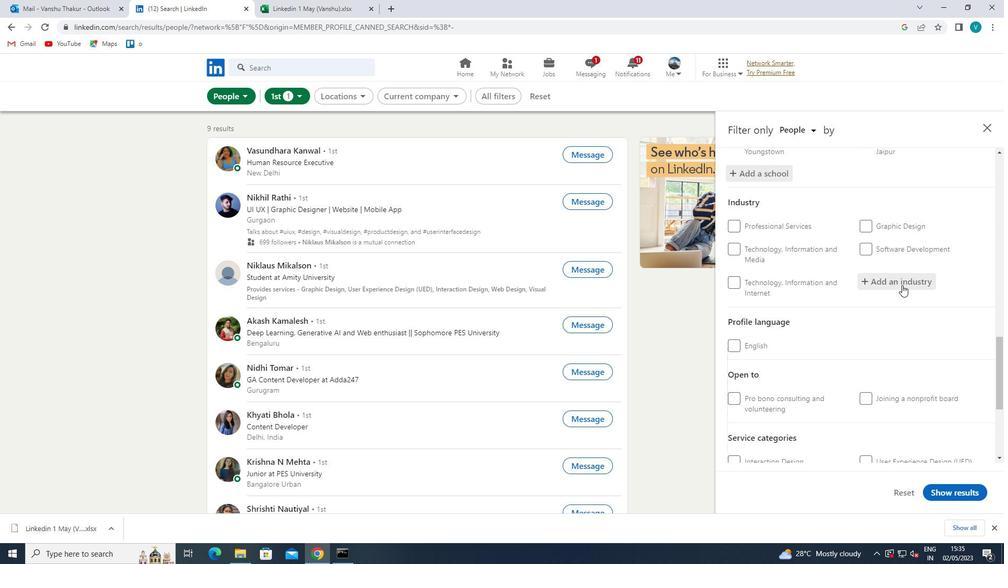 
Action: Mouse moved to (895, 287)
Screenshot: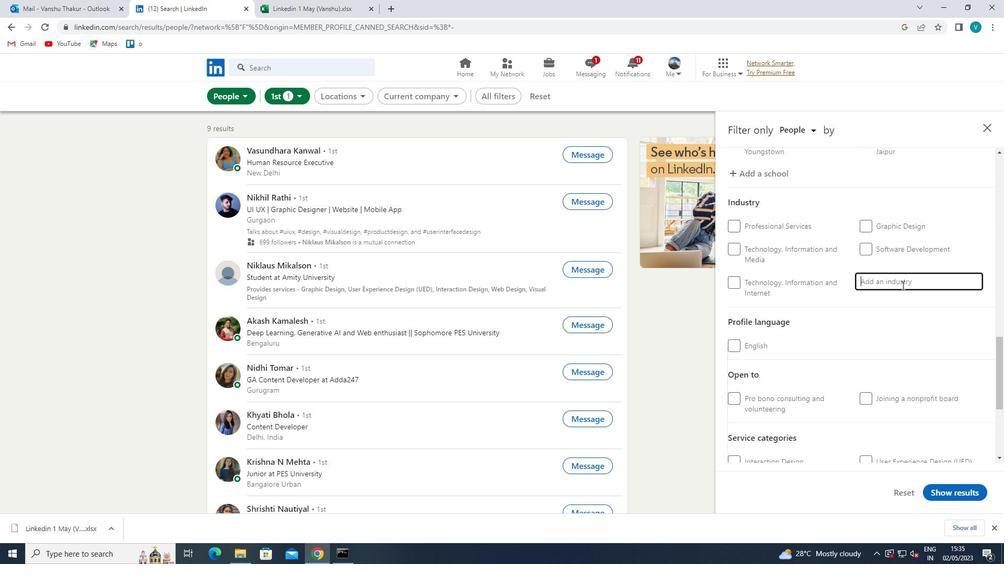 
Action: Key pressed <Key.shift>EDUCATION
Screenshot: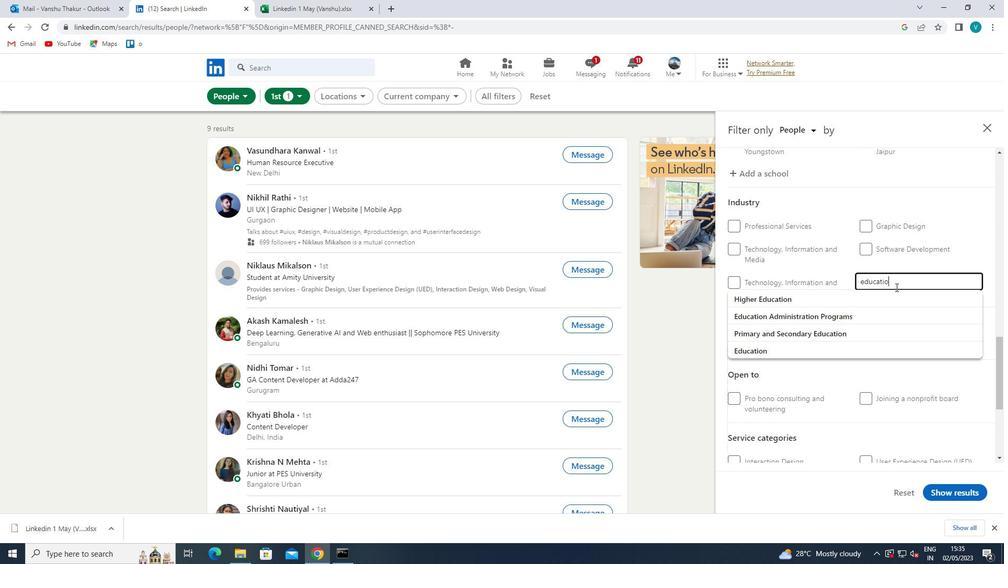 
Action: Mouse moved to (865, 310)
Screenshot: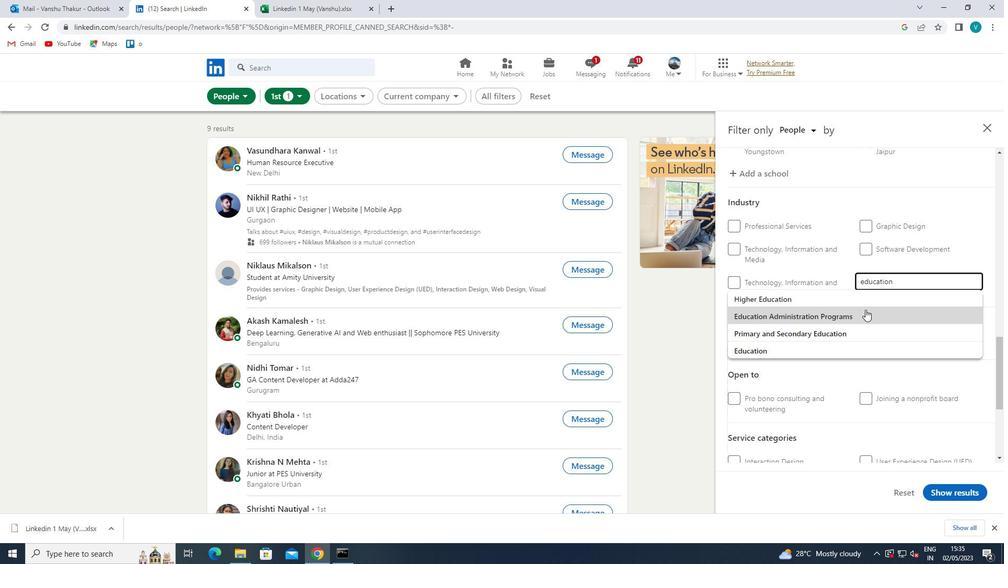 
Action: Mouse pressed left at (865, 310)
Screenshot: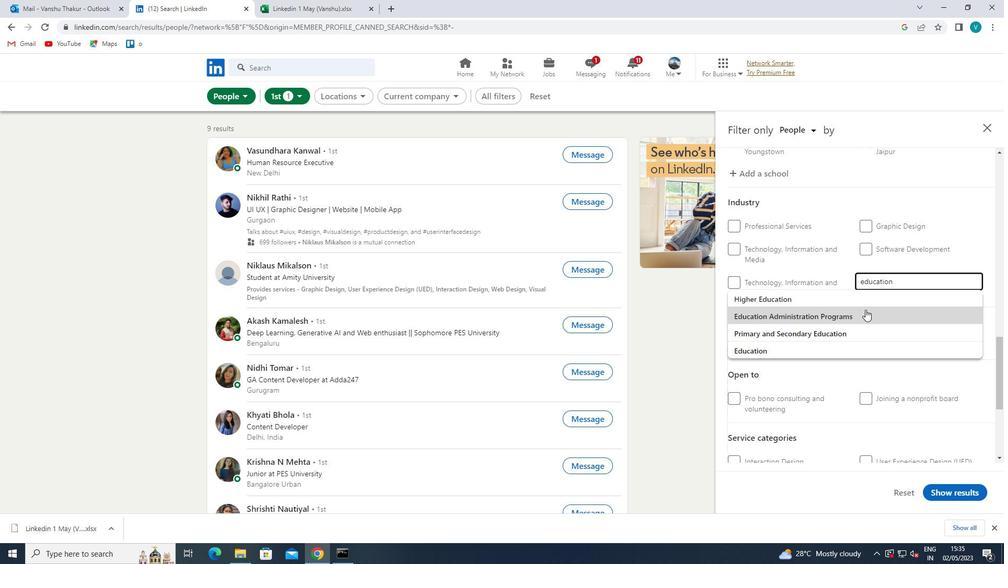 
Action: Mouse scrolled (865, 309) with delta (0, 0)
Screenshot: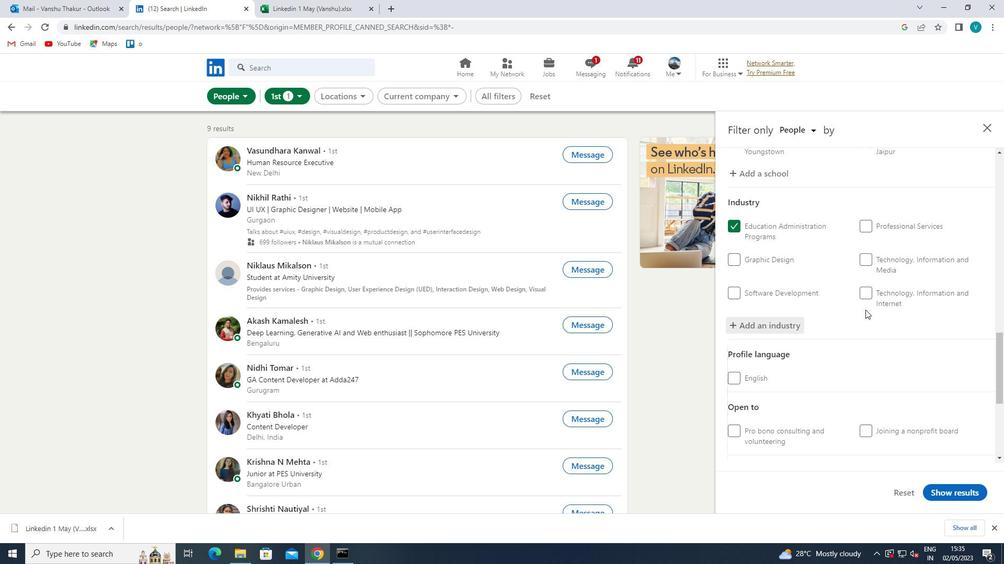 
Action: Mouse scrolled (865, 309) with delta (0, 0)
Screenshot: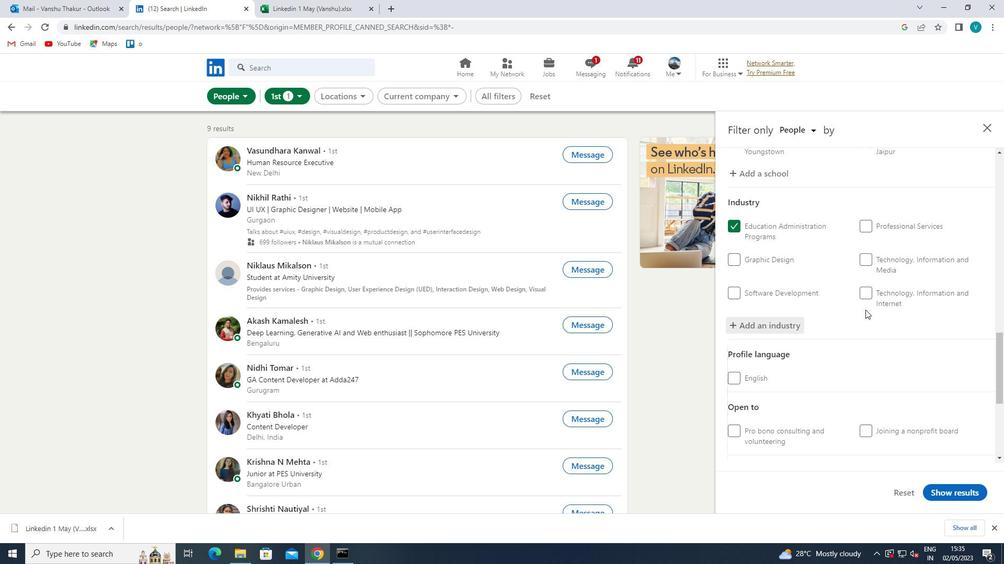 
Action: Mouse scrolled (865, 309) with delta (0, 0)
Screenshot: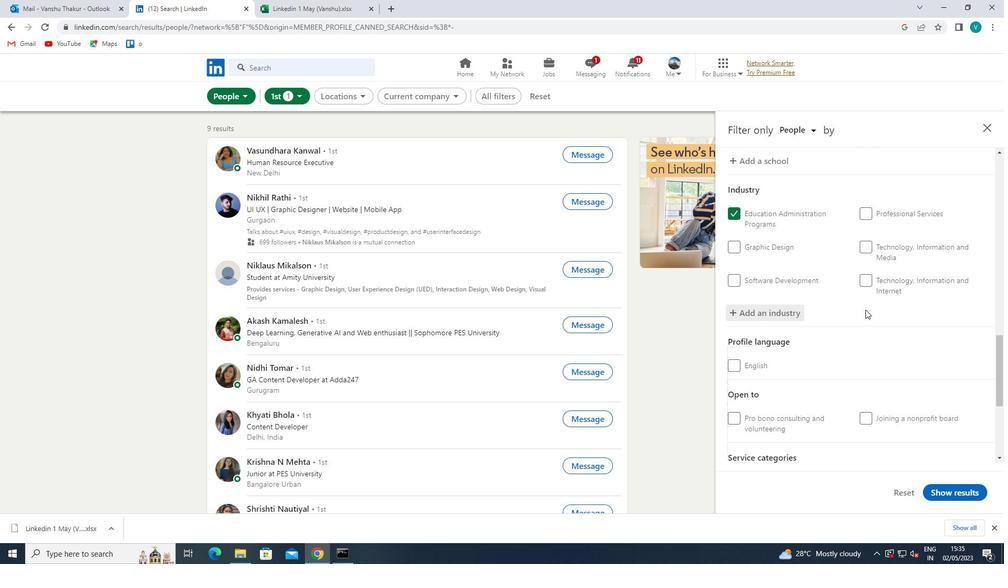 
Action: Mouse scrolled (865, 309) with delta (0, 0)
Screenshot: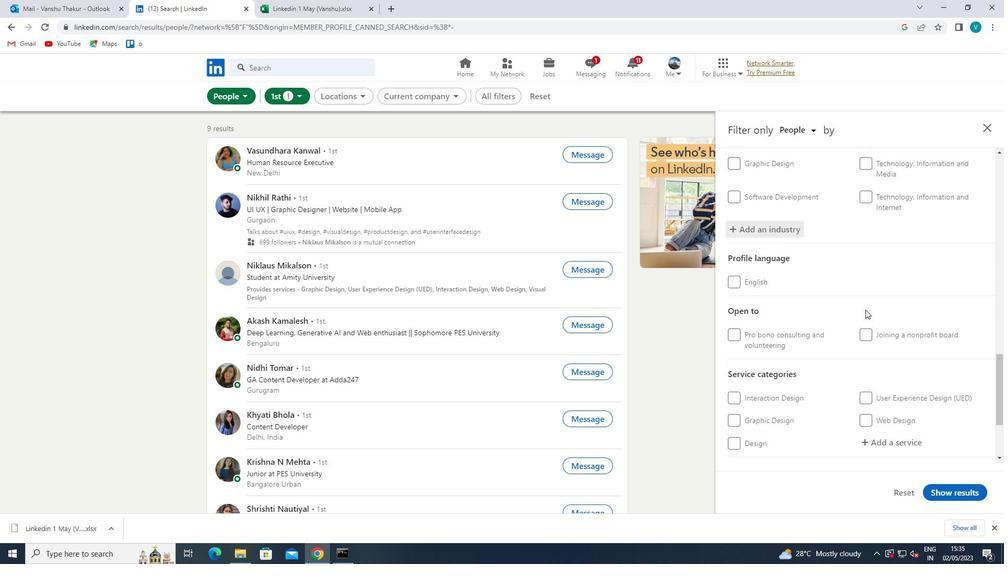 
Action: Mouse scrolled (865, 309) with delta (0, 0)
Screenshot: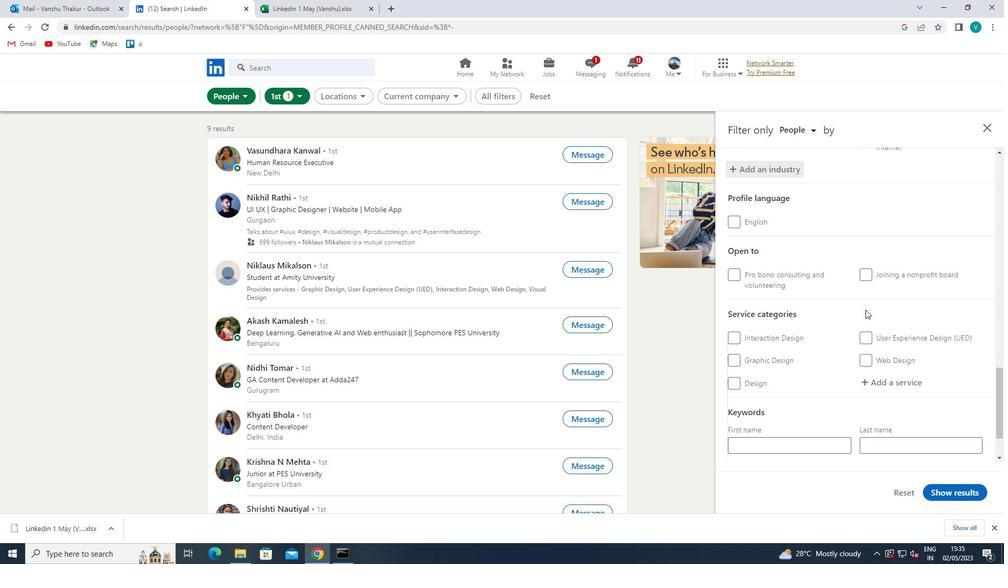 
Action: Mouse moved to (881, 313)
Screenshot: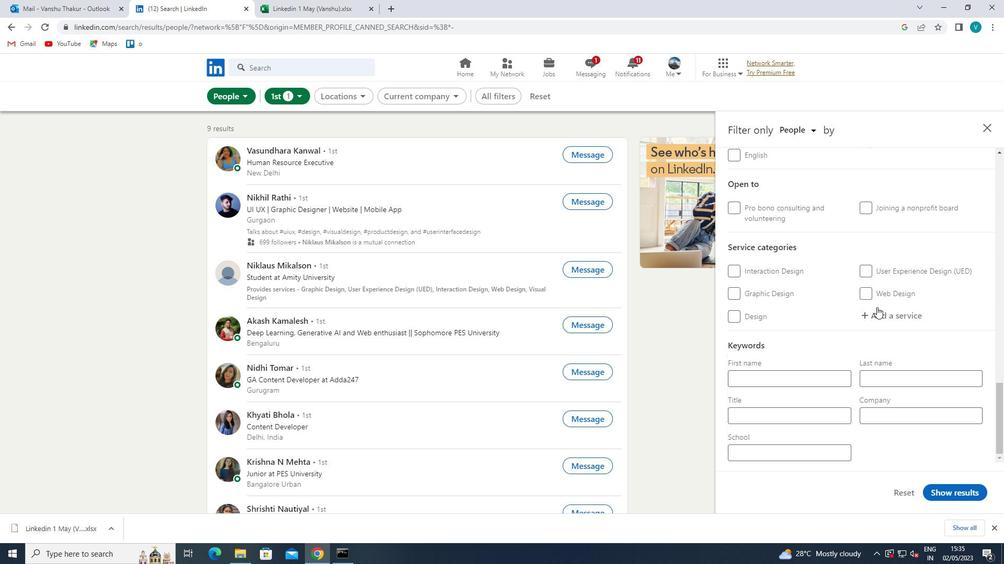 
Action: Mouse pressed left at (881, 313)
Screenshot: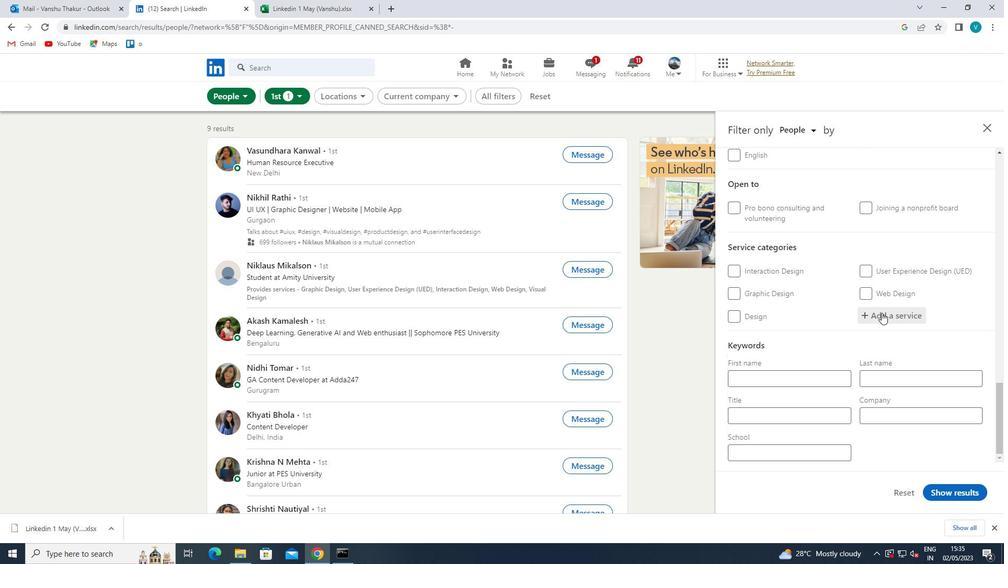 
Action: Key pressed <Key.shift>MARKET
Screenshot: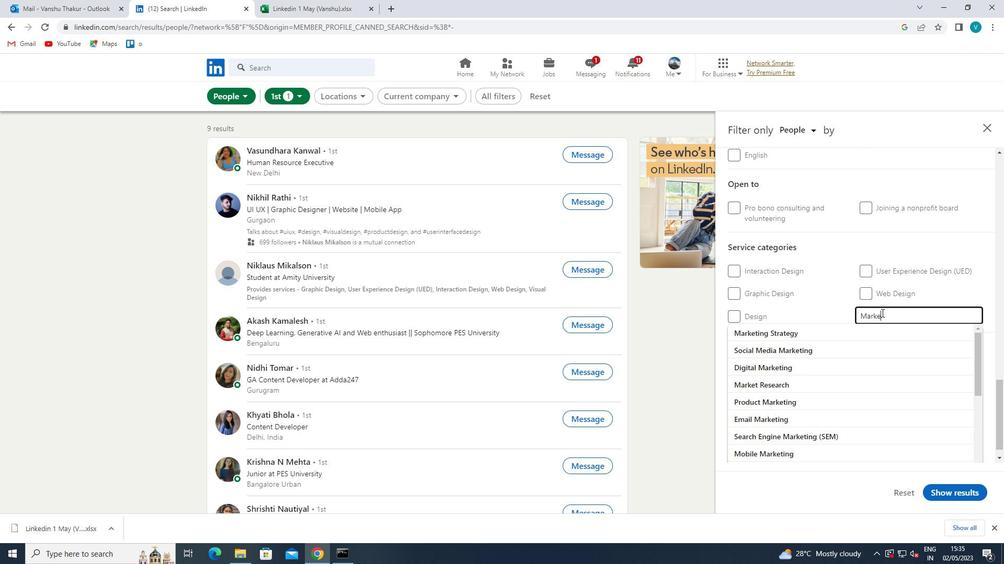 
Action: Mouse moved to (822, 350)
Screenshot: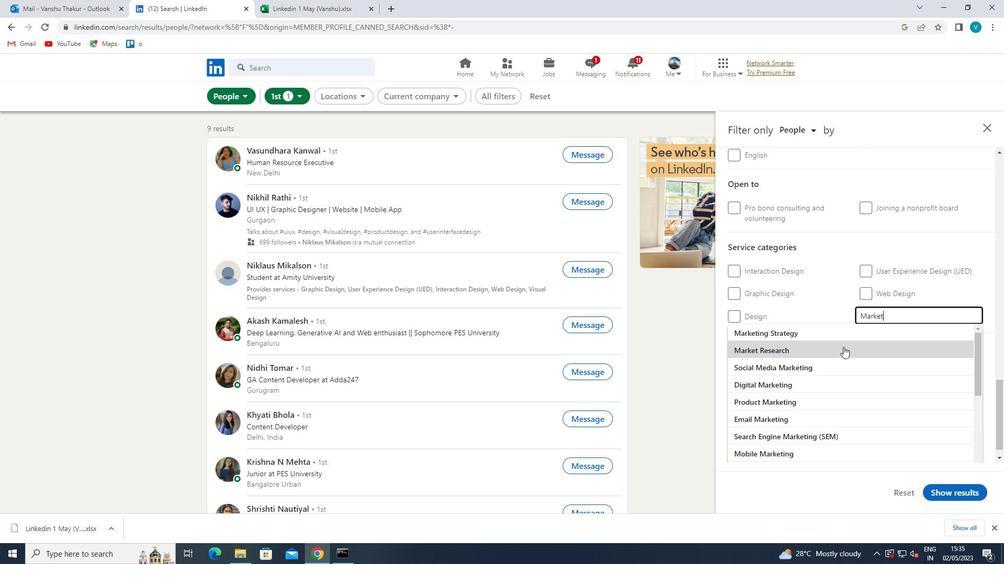 
Action: Mouse pressed left at (822, 350)
Screenshot: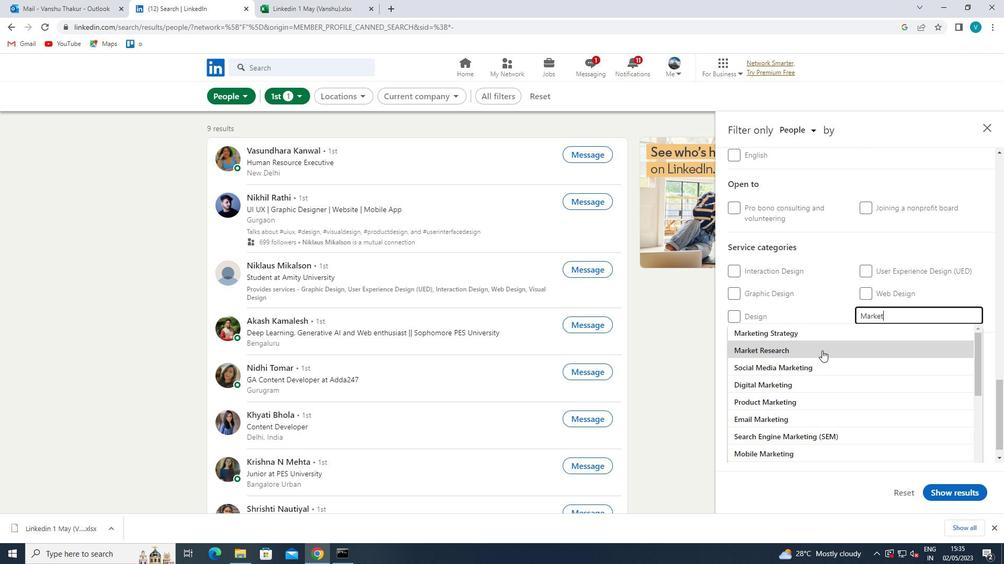 
Action: Mouse moved to (822, 350)
Screenshot: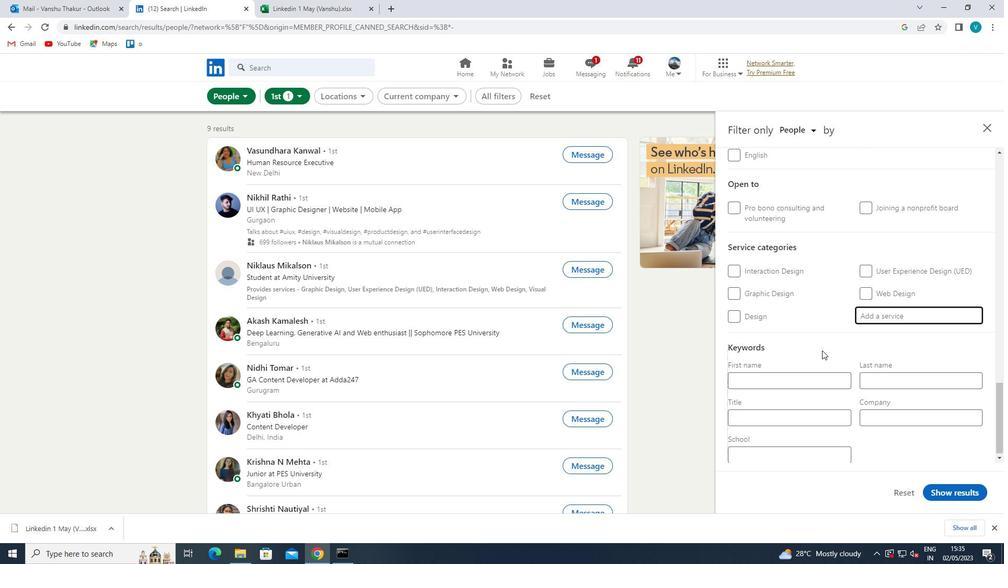 
Action: Mouse scrolled (822, 350) with delta (0, 0)
Screenshot: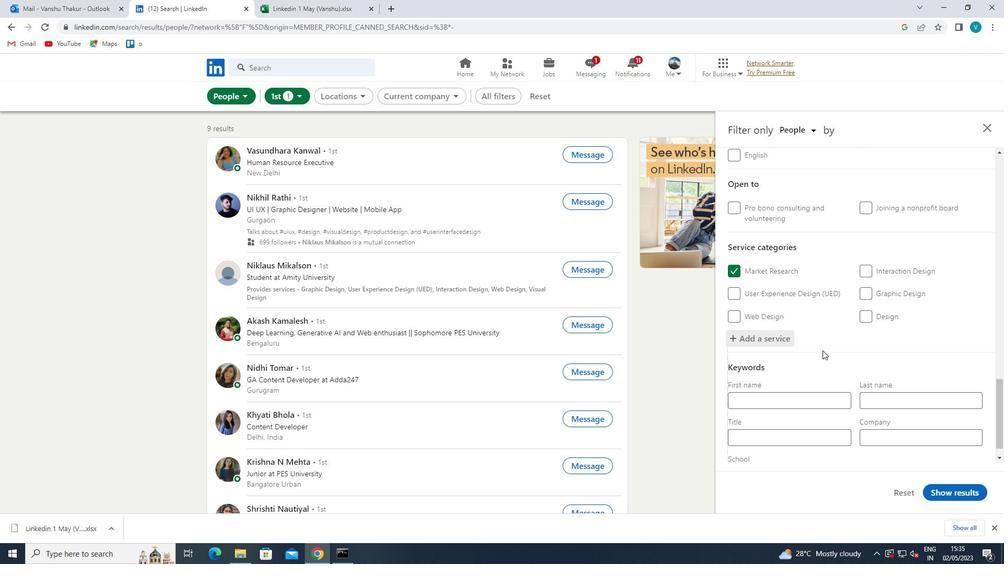 
Action: Mouse scrolled (822, 350) with delta (0, 0)
Screenshot: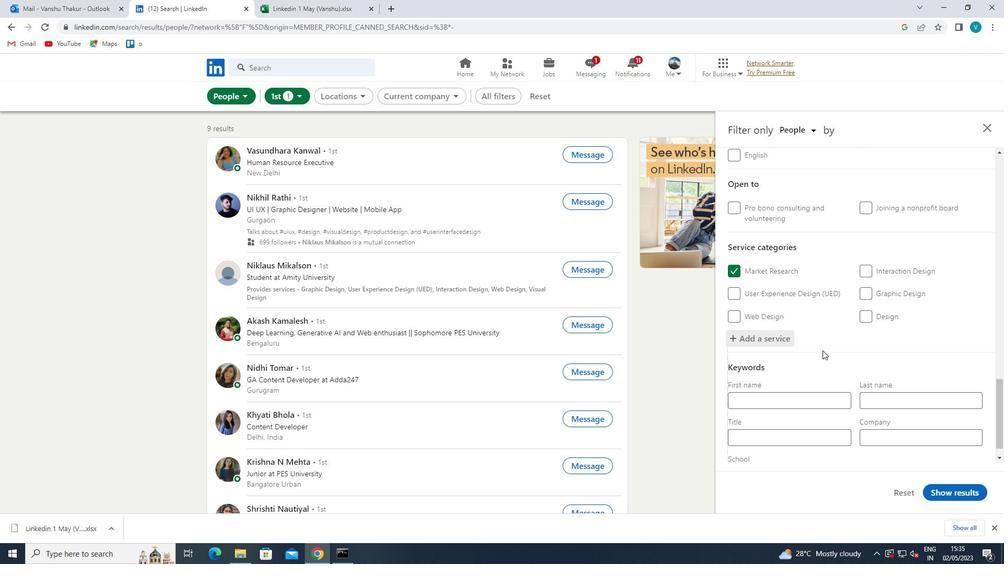 
Action: Mouse scrolled (822, 350) with delta (0, 0)
Screenshot: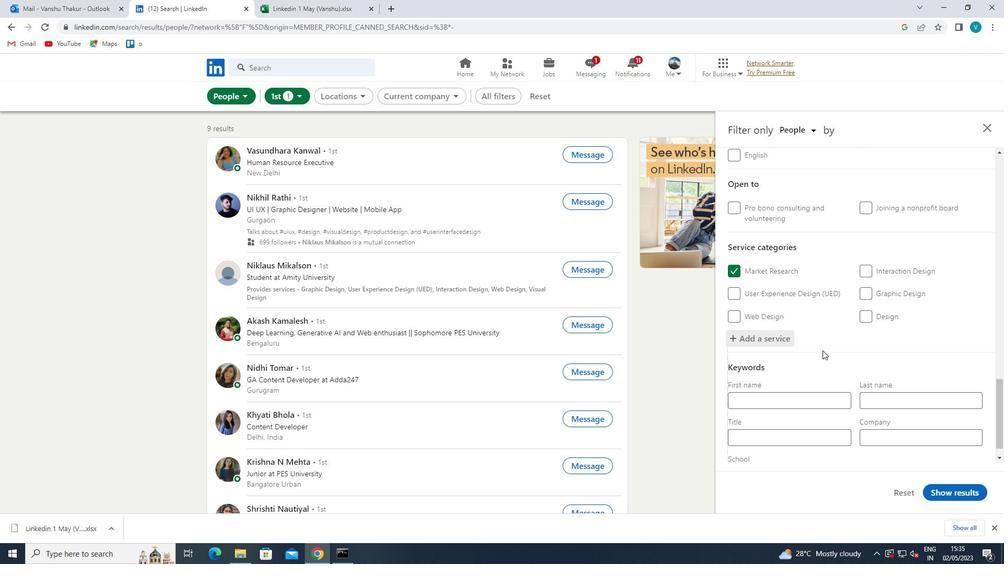 
Action: Mouse scrolled (822, 350) with delta (0, 0)
Screenshot: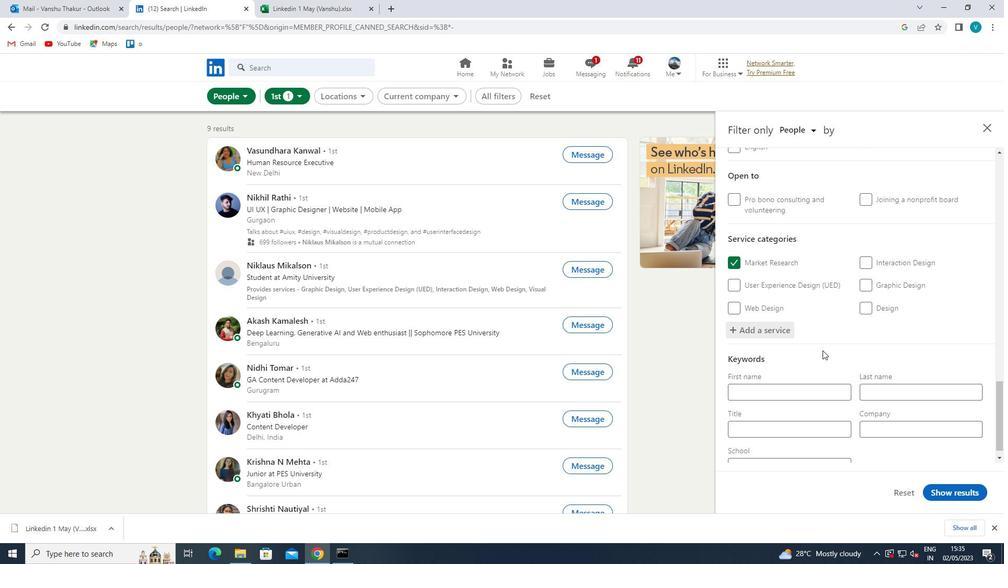 
Action: Mouse moved to (811, 412)
Screenshot: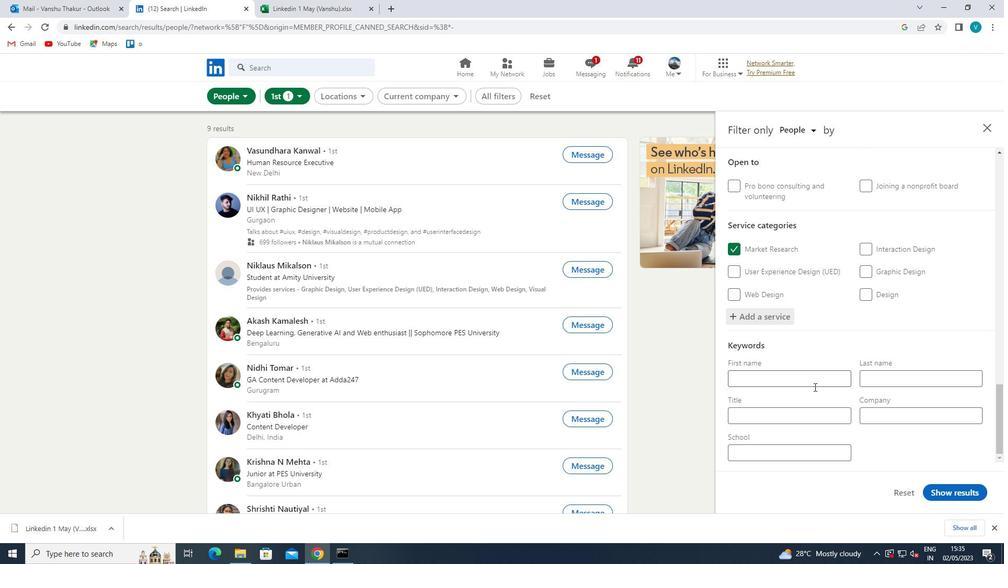 
Action: Mouse pressed left at (811, 412)
Screenshot: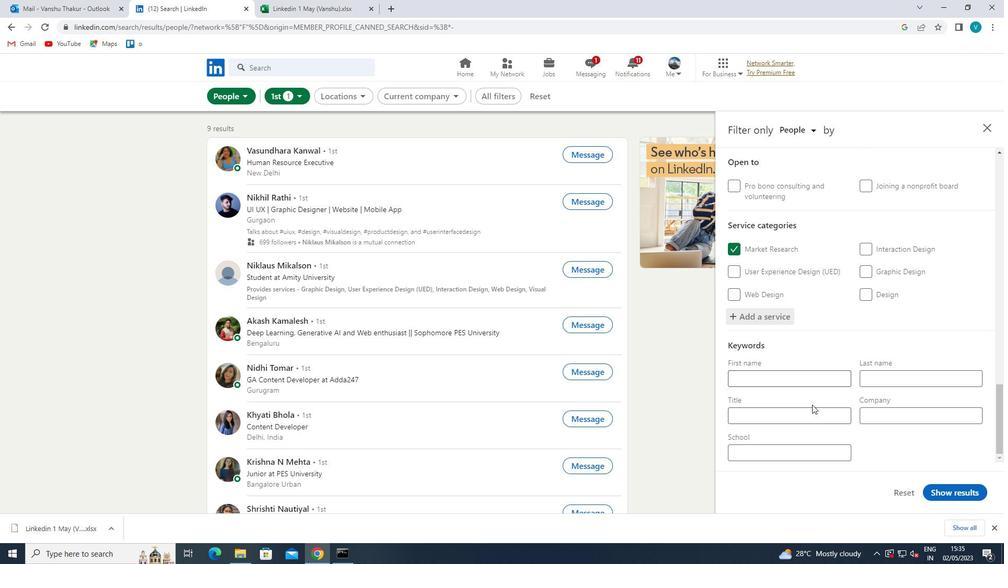 
Action: Mouse moved to (812, 412)
Screenshot: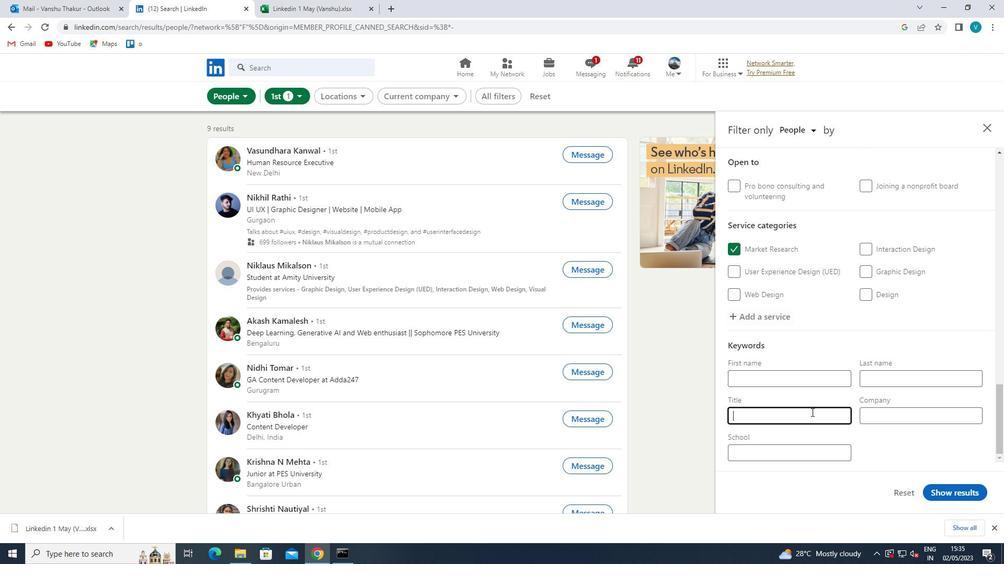 
Action: Key pressed <Key.shift>SKIN<Key.space><Key.shift>CARE<Key.space><Key.shift>SPECIALIST
Screenshot: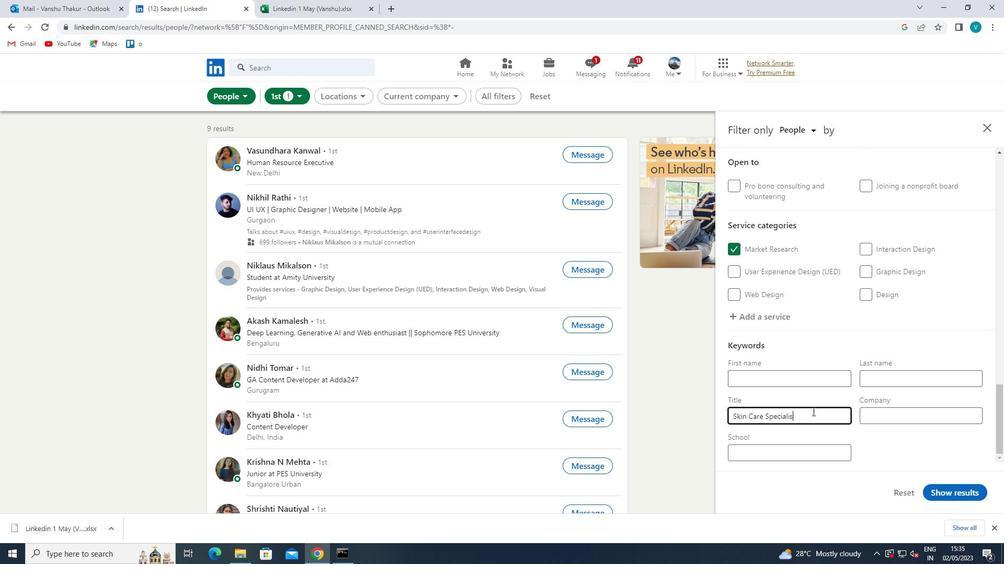 
Action: Mouse moved to (933, 491)
Screenshot: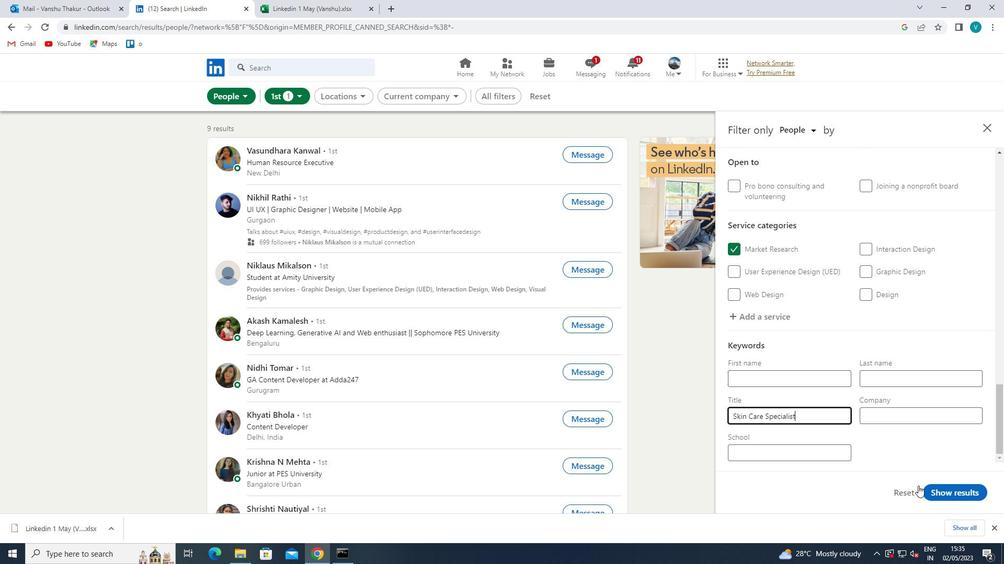 
Action: Mouse pressed left at (933, 491)
Screenshot: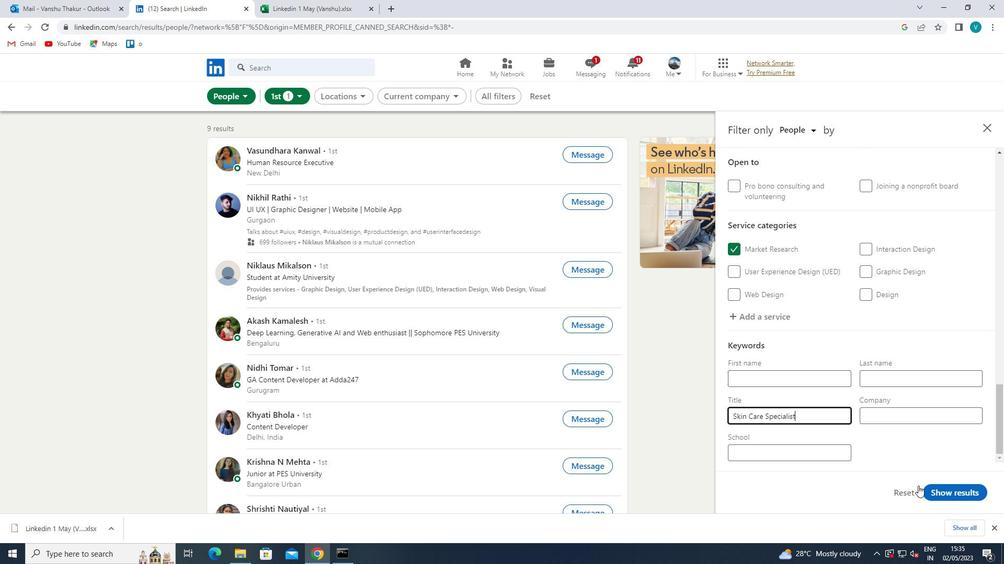 
Action: Mouse moved to (934, 491)
Screenshot: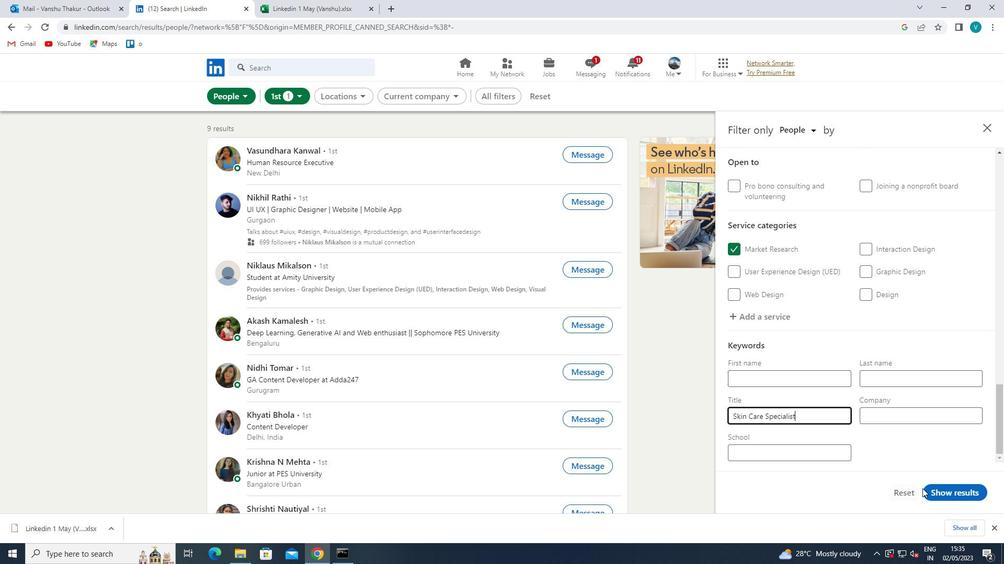 
